 Task: Search one way flight ticket for 5 adults, 2 children, 1 infant in seat and 2 infants on lap in economy from Eagle/vail: Eagle County Regional Airport to Rockford: Chicago Rockford International Airport(was Northwest Chicagoland Regional Airport At Rockford) on 5-1-2023. Choice of flights is Singapure airlines. Number of bags: 2 checked bags. Price is upto 106000. Outbound departure time preference is 17:30.
Action: Mouse moved to (209, 186)
Screenshot: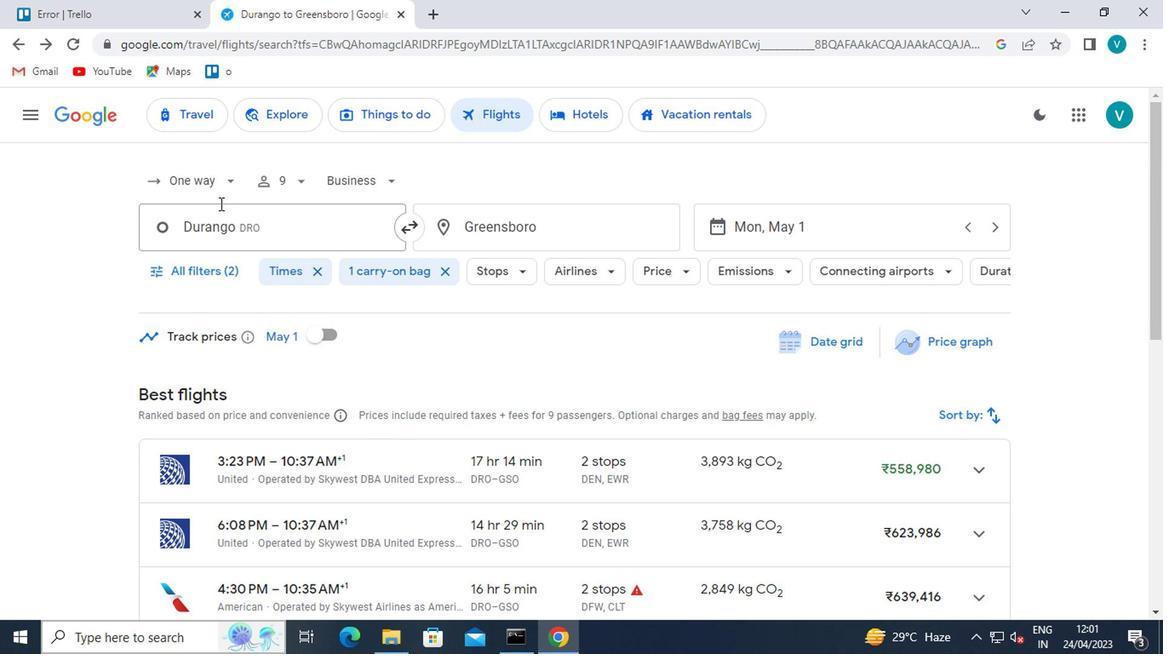 
Action: Mouse pressed left at (209, 186)
Screenshot: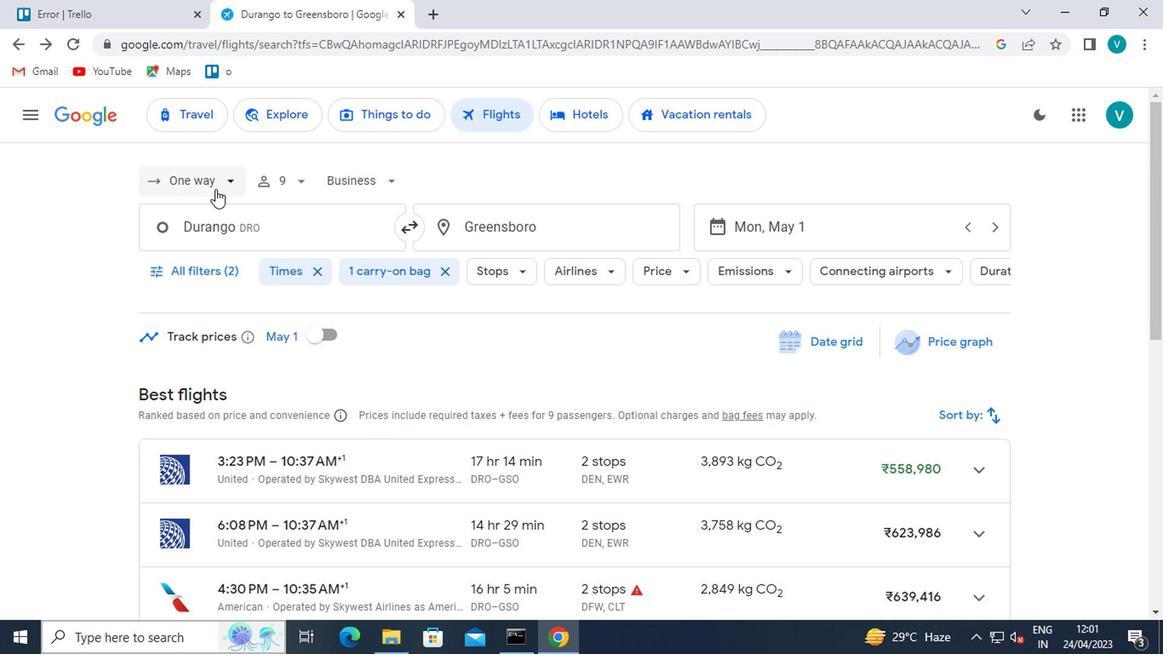 
Action: Mouse moved to (213, 258)
Screenshot: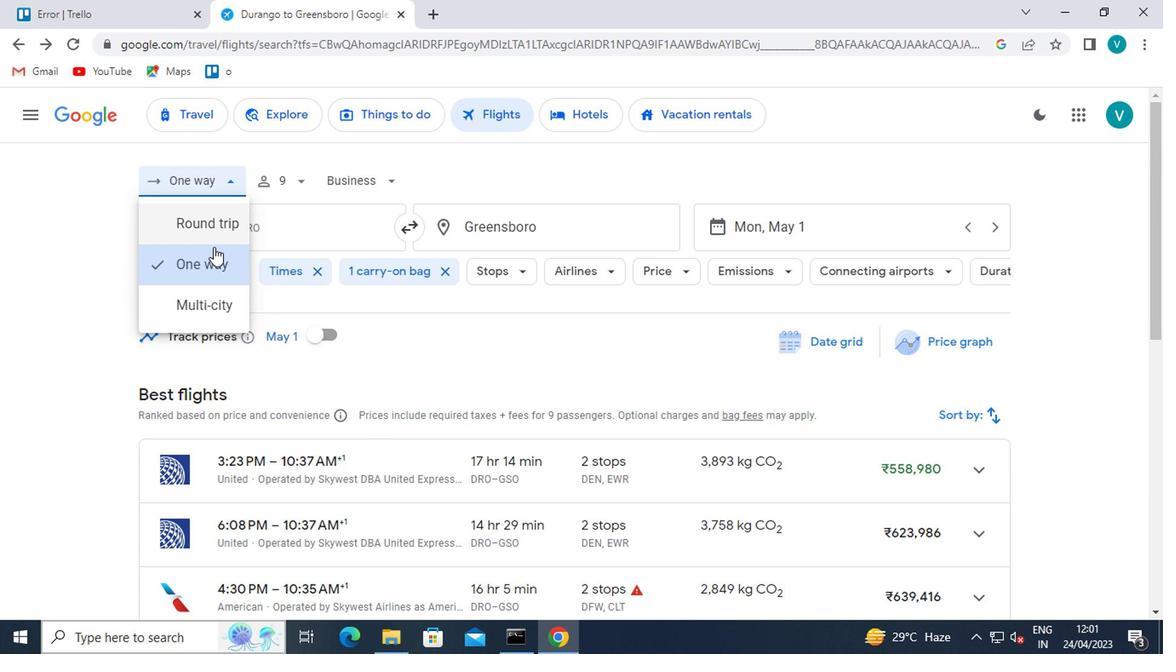 
Action: Mouse pressed left at (213, 258)
Screenshot: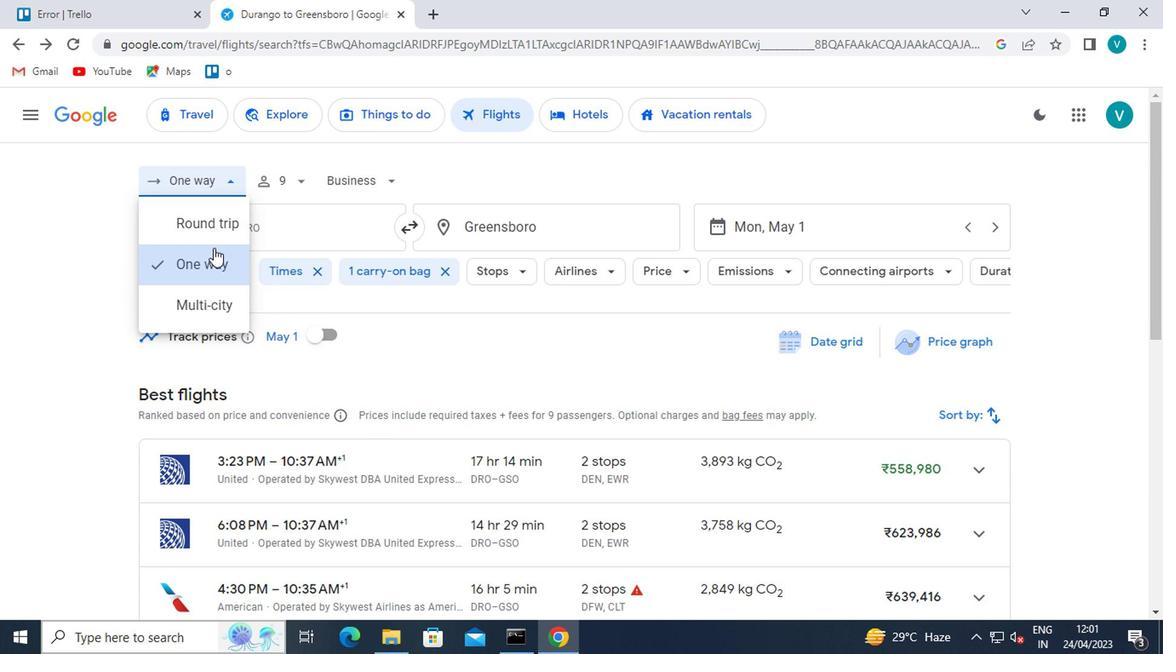 
Action: Mouse moved to (272, 184)
Screenshot: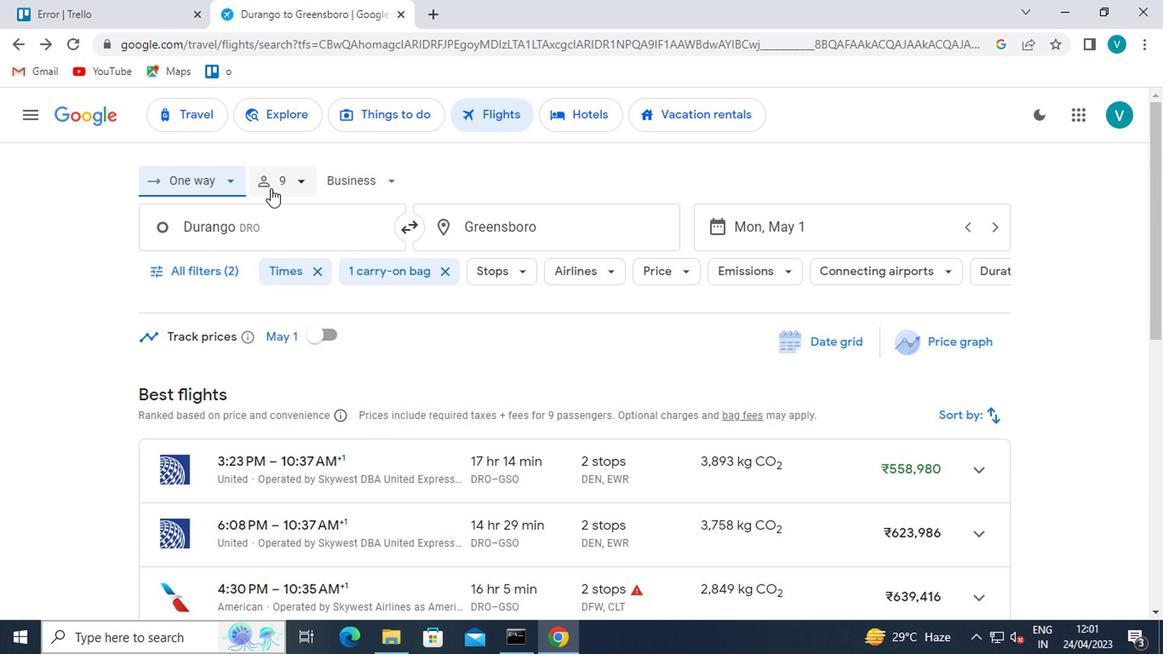 
Action: Mouse pressed left at (272, 184)
Screenshot: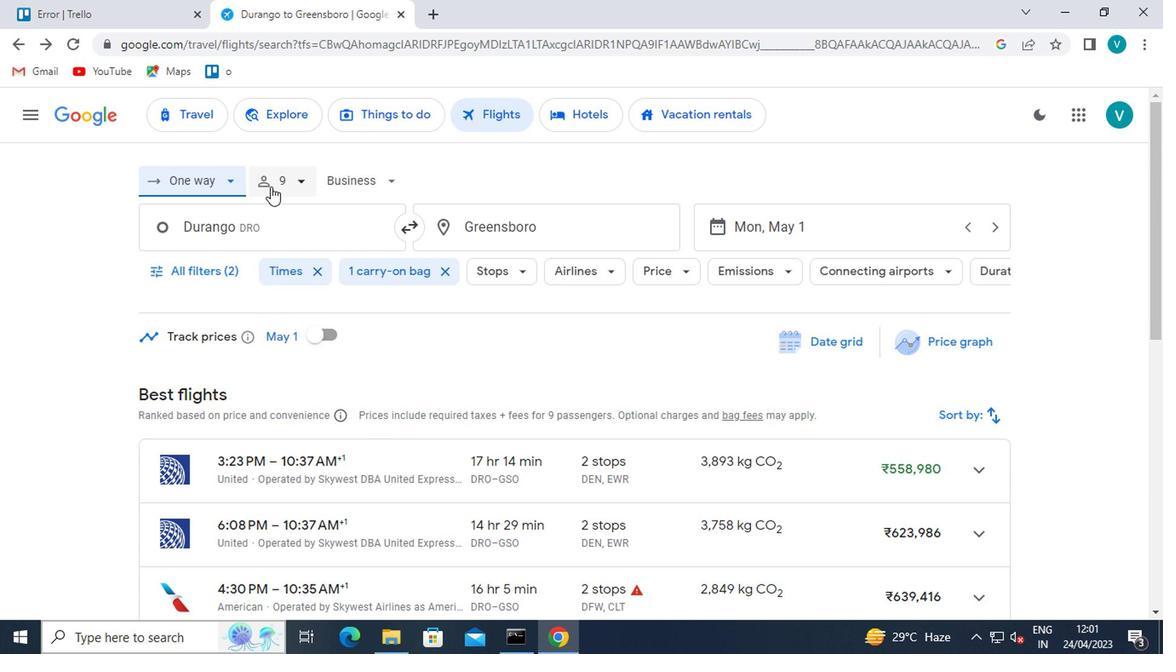 
Action: Mouse moved to (416, 229)
Screenshot: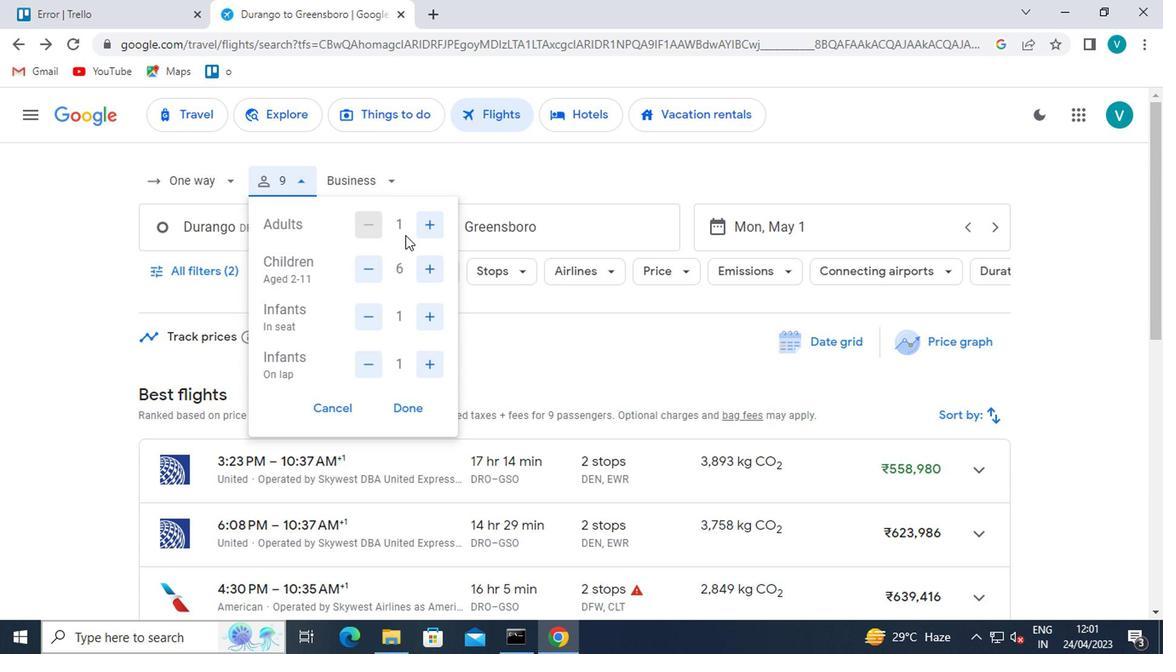 
Action: Mouse pressed left at (416, 229)
Screenshot: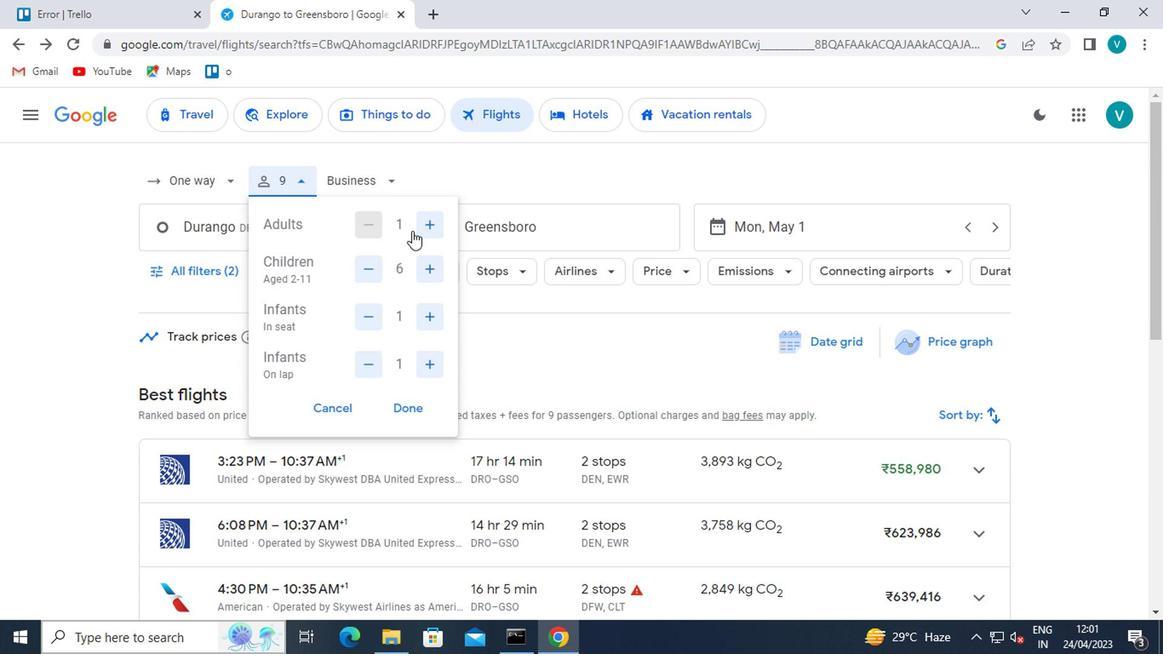 
Action: Mouse pressed left at (416, 229)
Screenshot: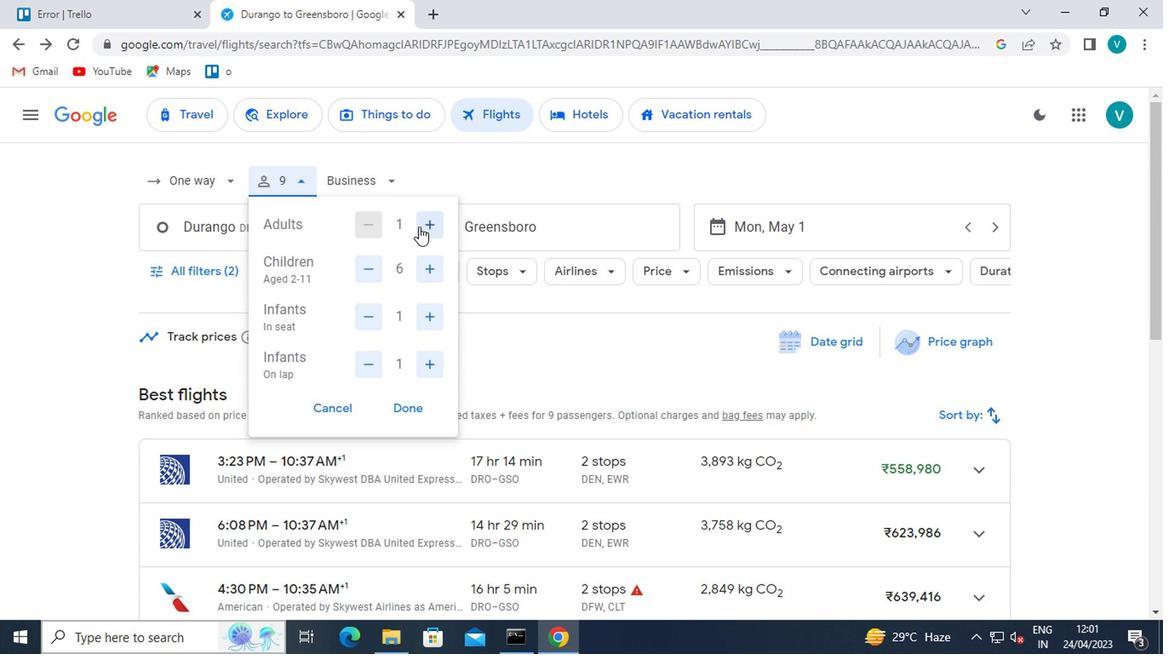 
Action: Mouse pressed left at (416, 229)
Screenshot: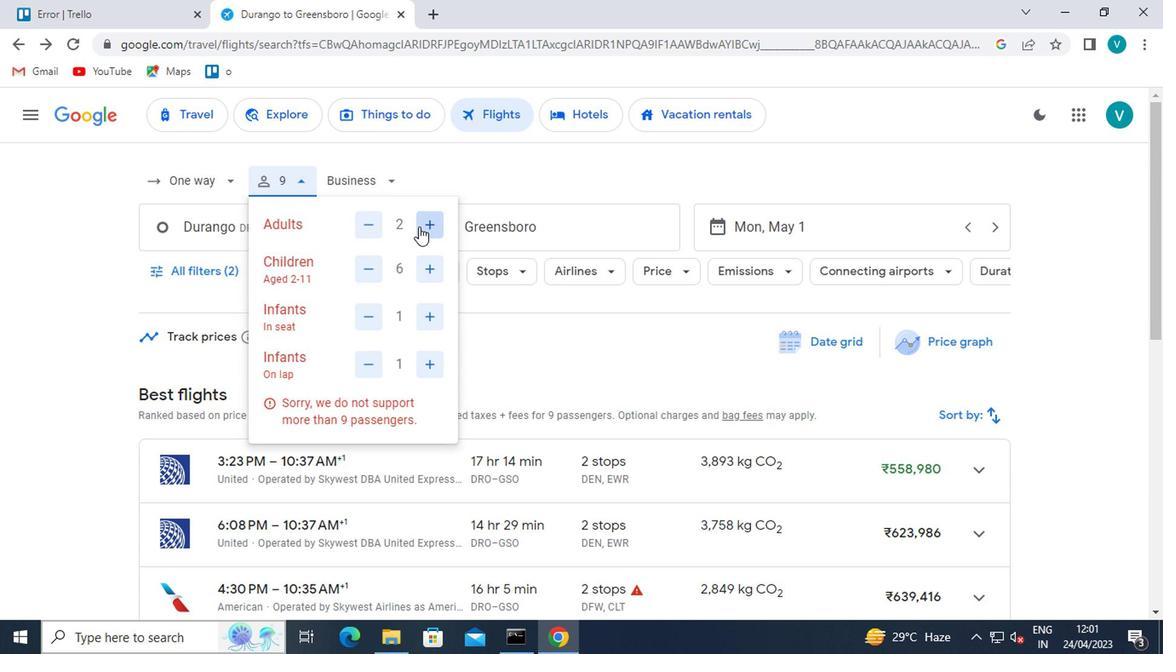 
Action: Mouse pressed left at (416, 229)
Screenshot: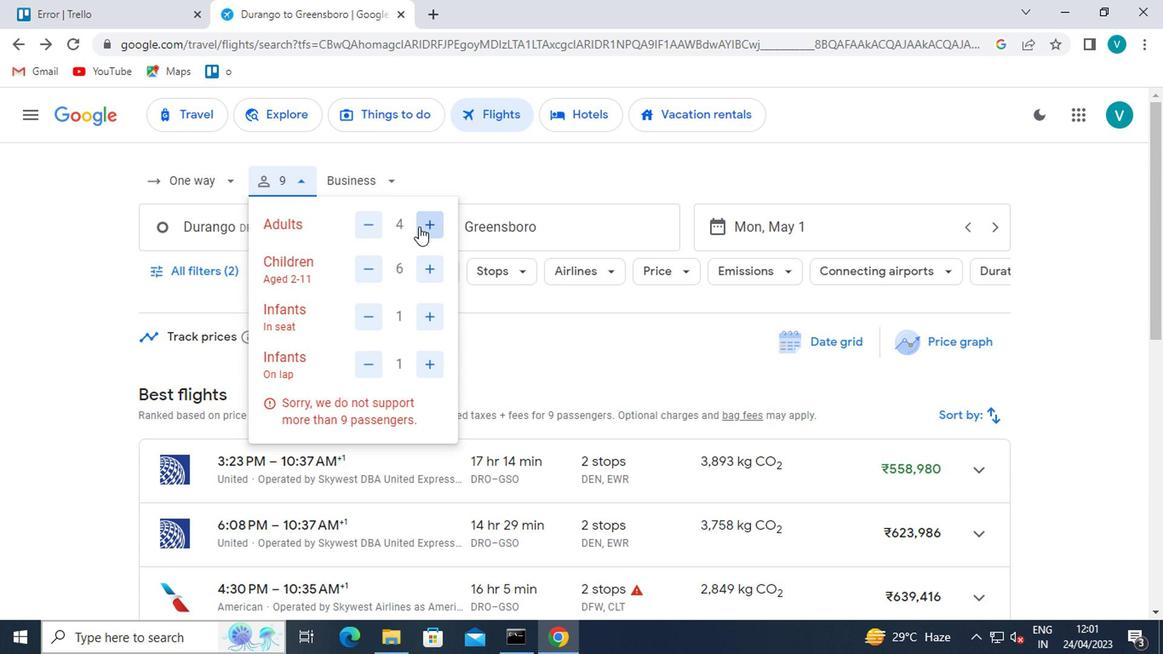 
Action: Mouse moved to (372, 273)
Screenshot: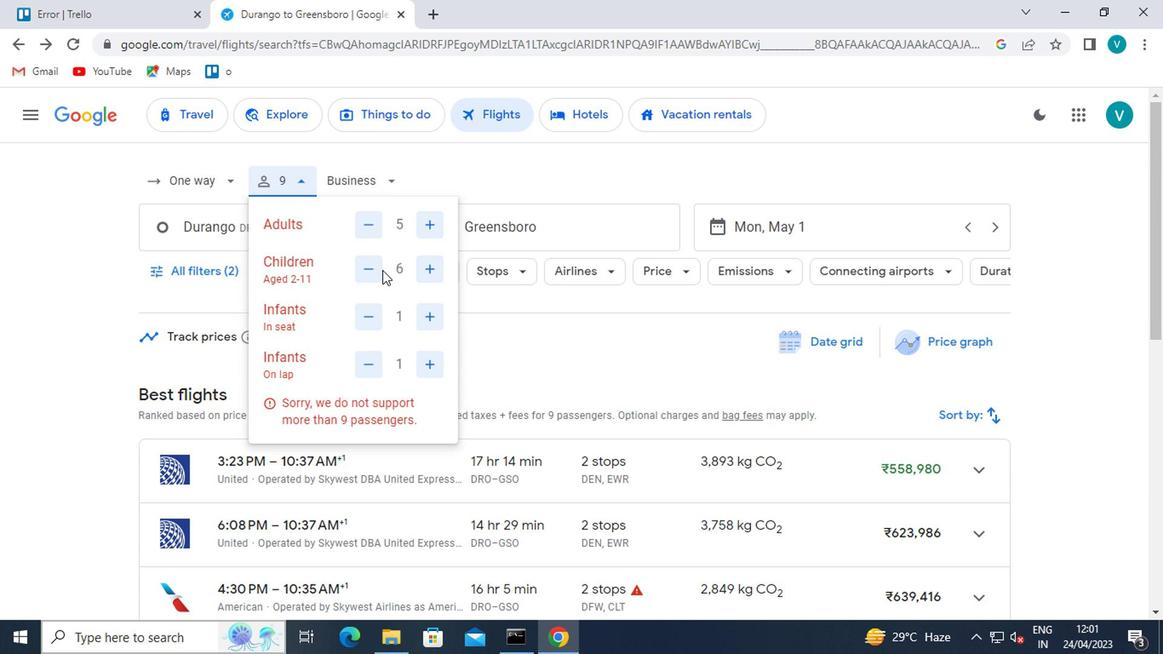 
Action: Mouse pressed left at (372, 273)
Screenshot: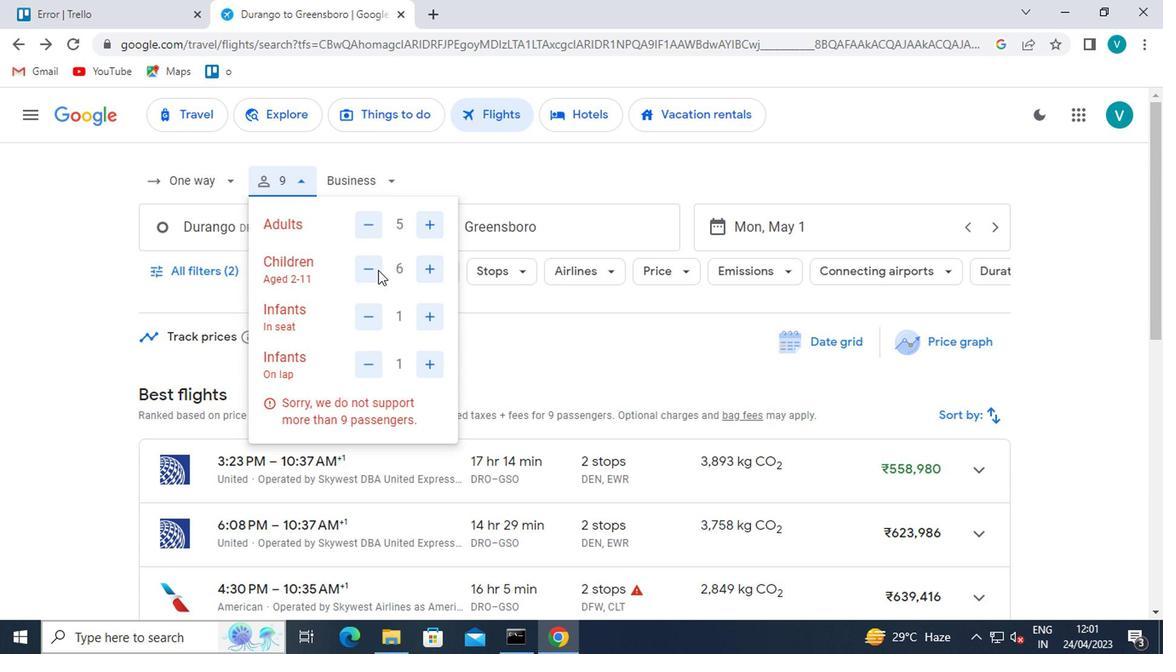 
Action: Mouse pressed left at (372, 273)
Screenshot: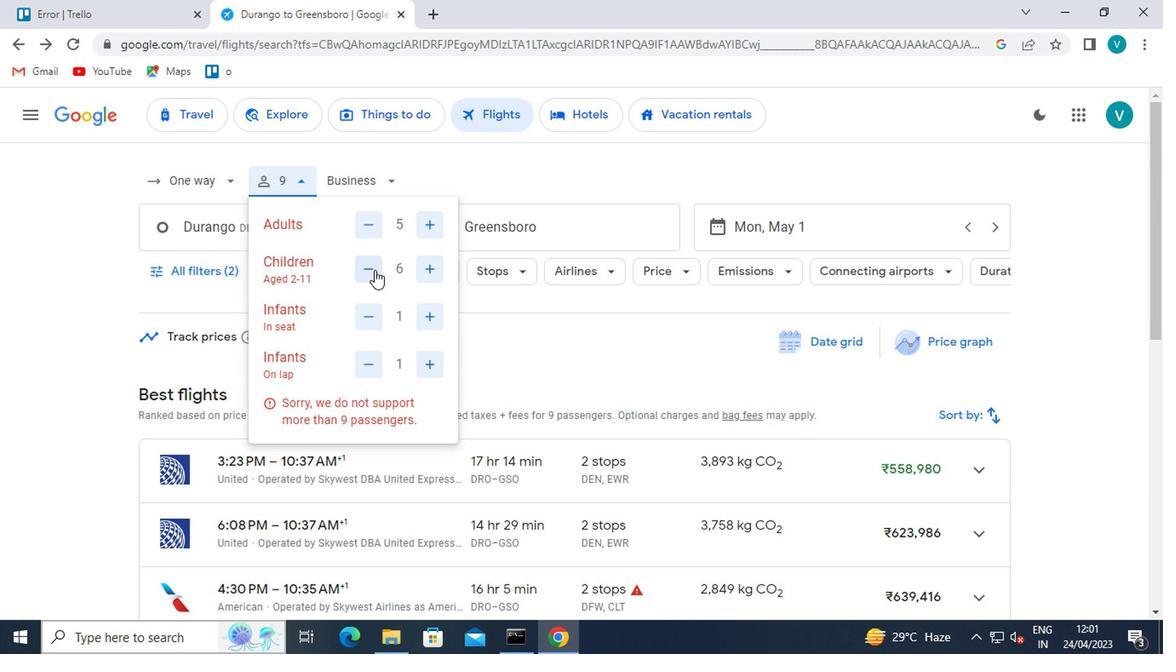 
Action: Mouse pressed left at (372, 273)
Screenshot: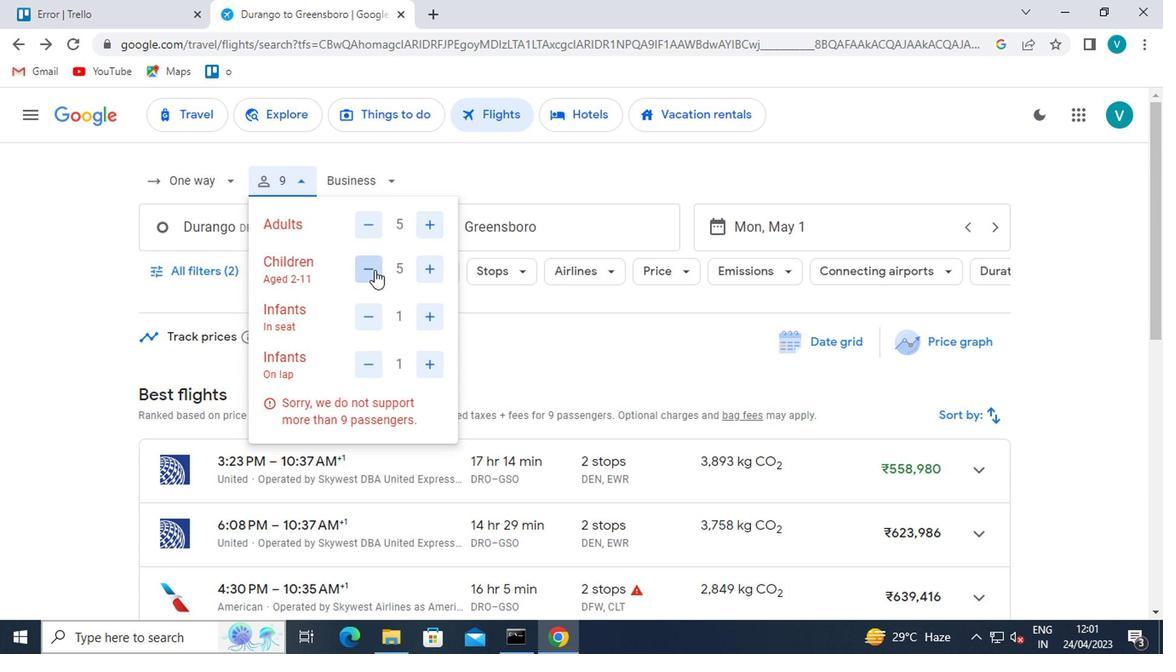 
Action: Mouse pressed left at (372, 273)
Screenshot: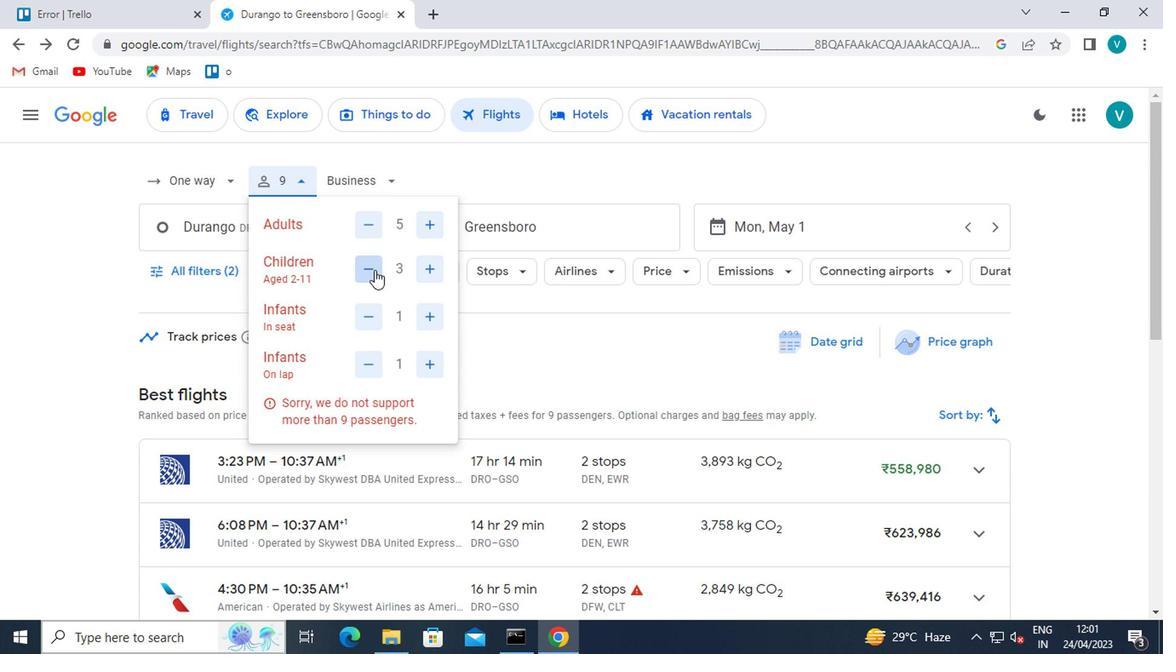 
Action: Mouse moved to (427, 370)
Screenshot: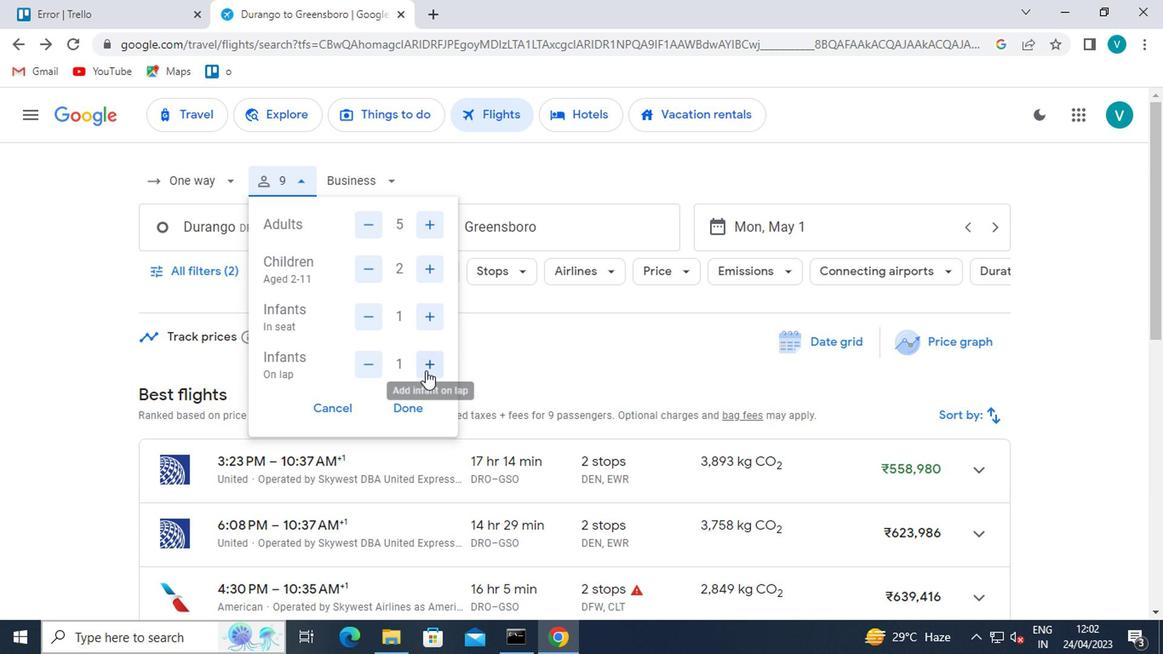 
Action: Mouse pressed left at (427, 370)
Screenshot: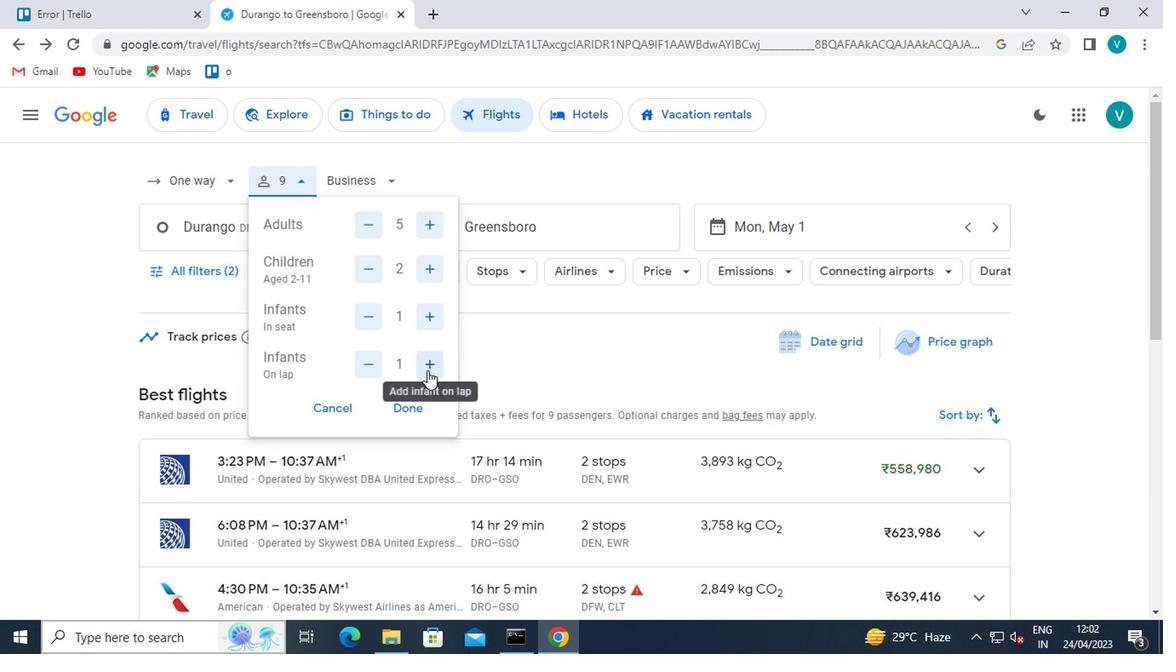 
Action: Mouse moved to (392, 194)
Screenshot: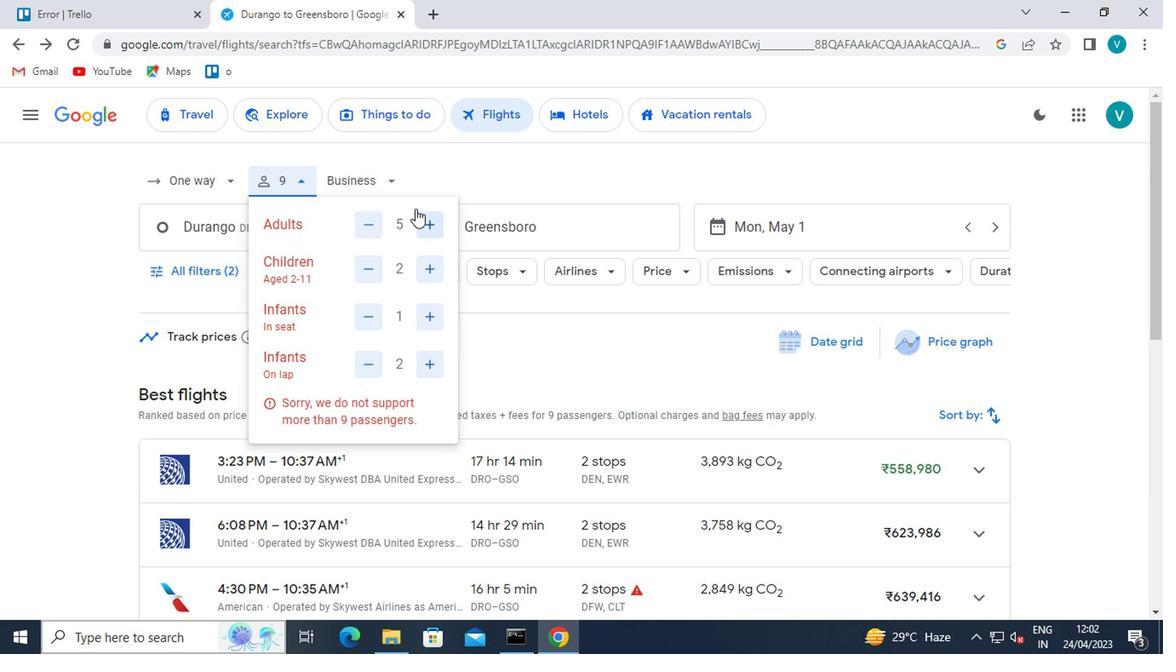 
Action: Mouse pressed left at (392, 194)
Screenshot: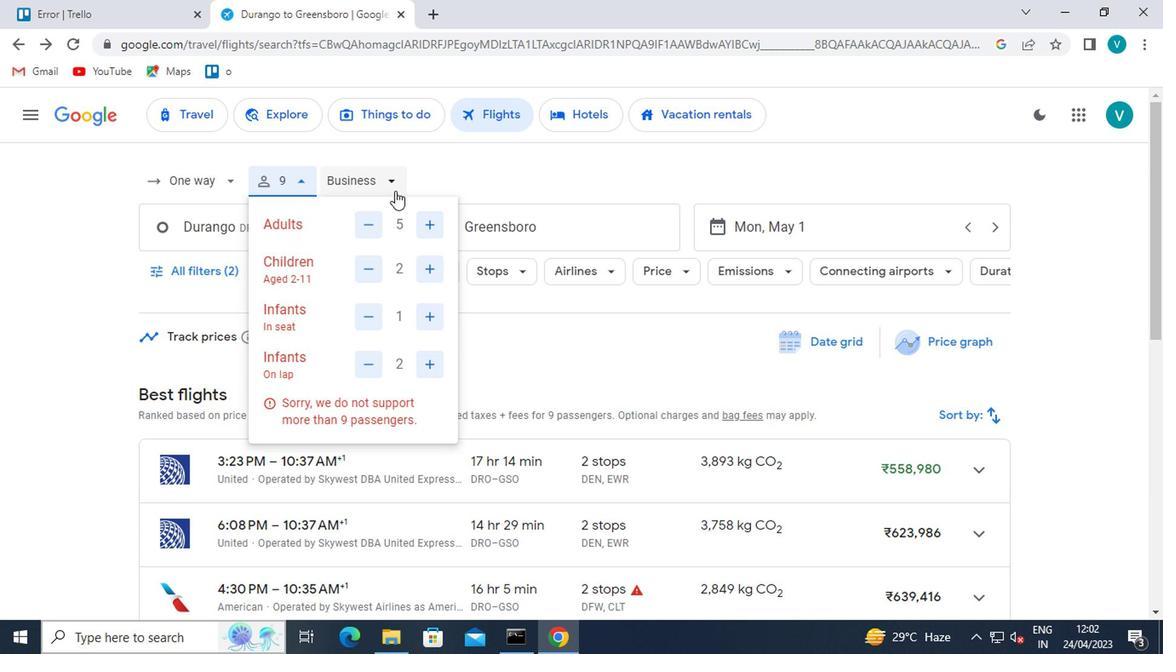 
Action: Mouse moved to (390, 230)
Screenshot: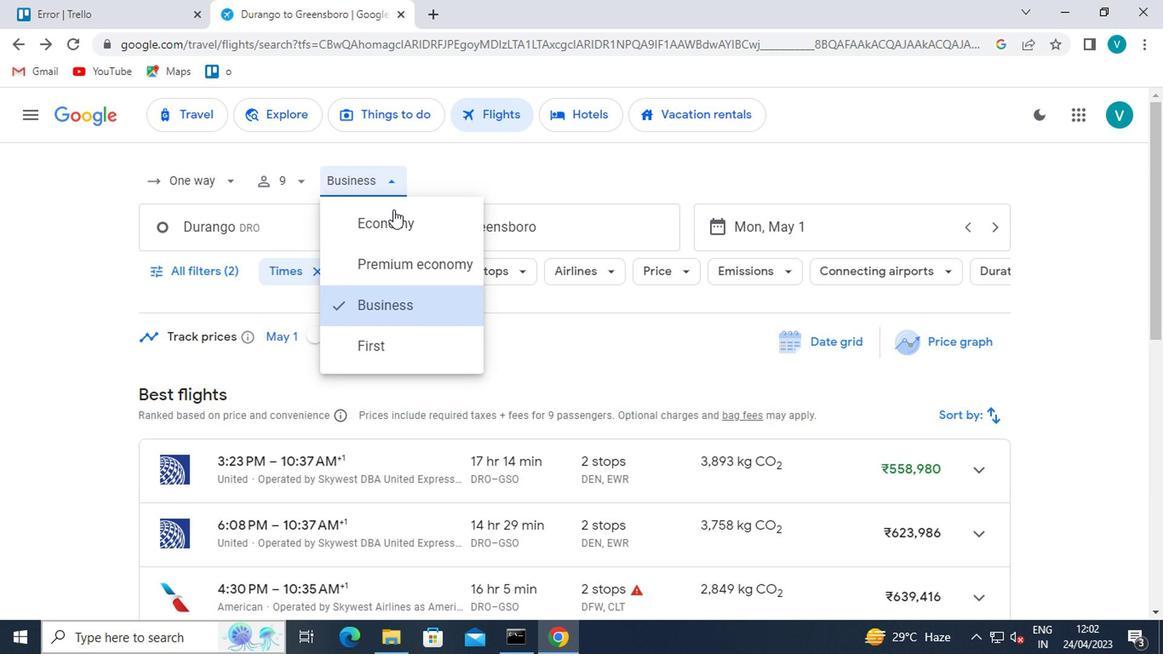 
Action: Mouse pressed left at (390, 230)
Screenshot: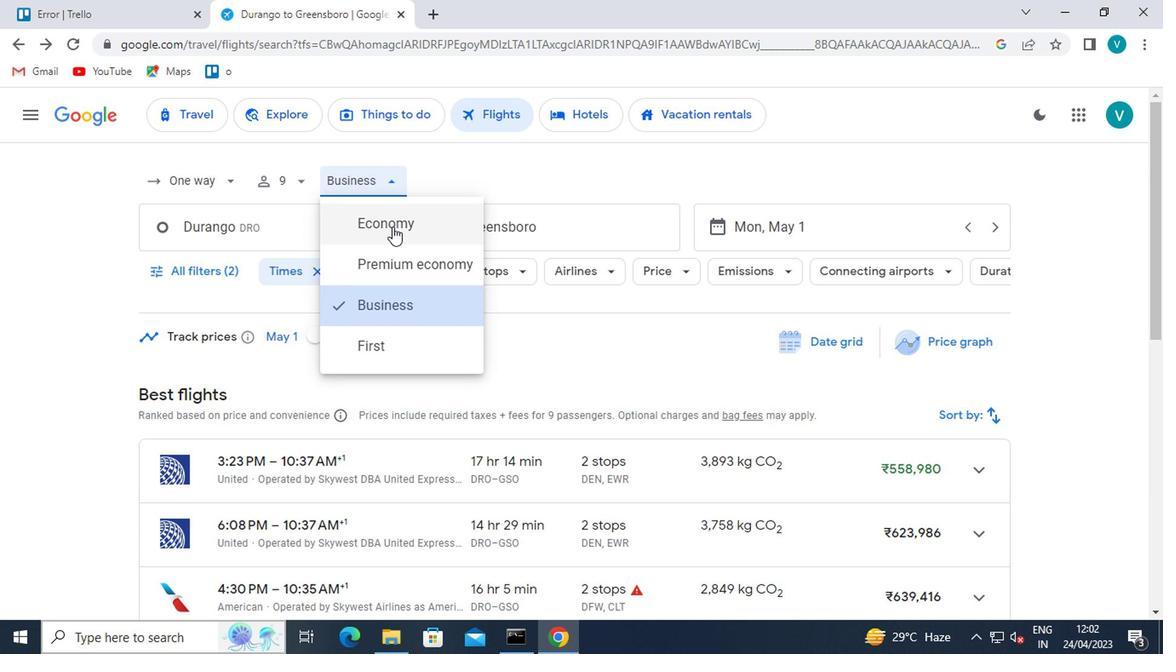 
Action: Mouse moved to (303, 238)
Screenshot: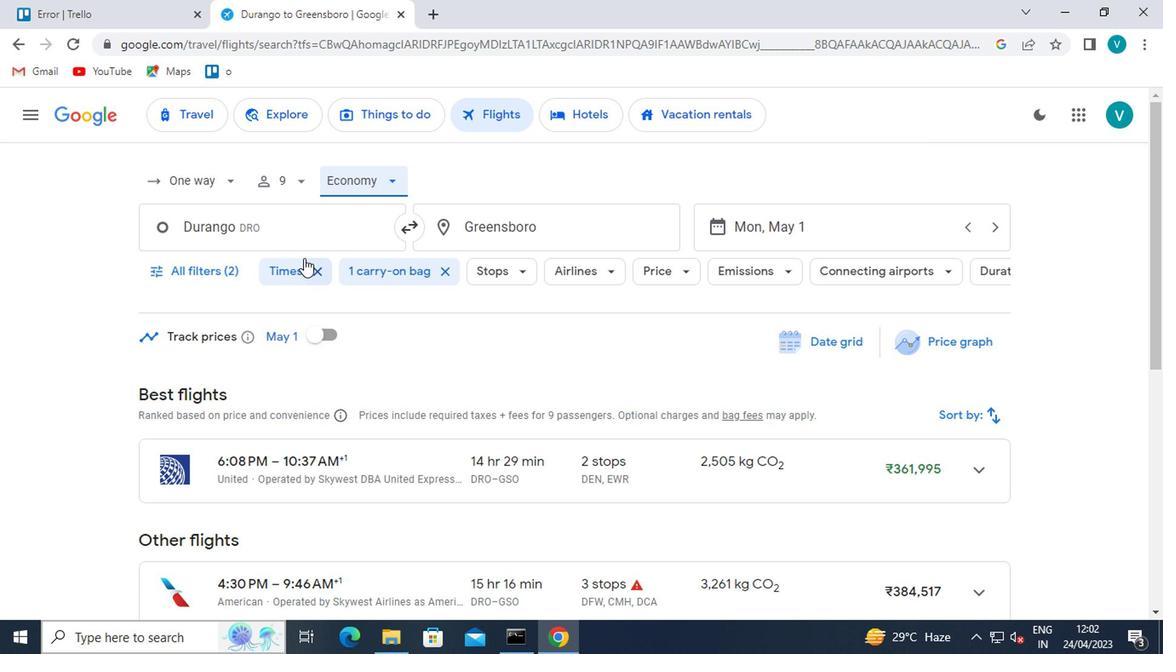 
Action: Mouse pressed left at (303, 238)
Screenshot: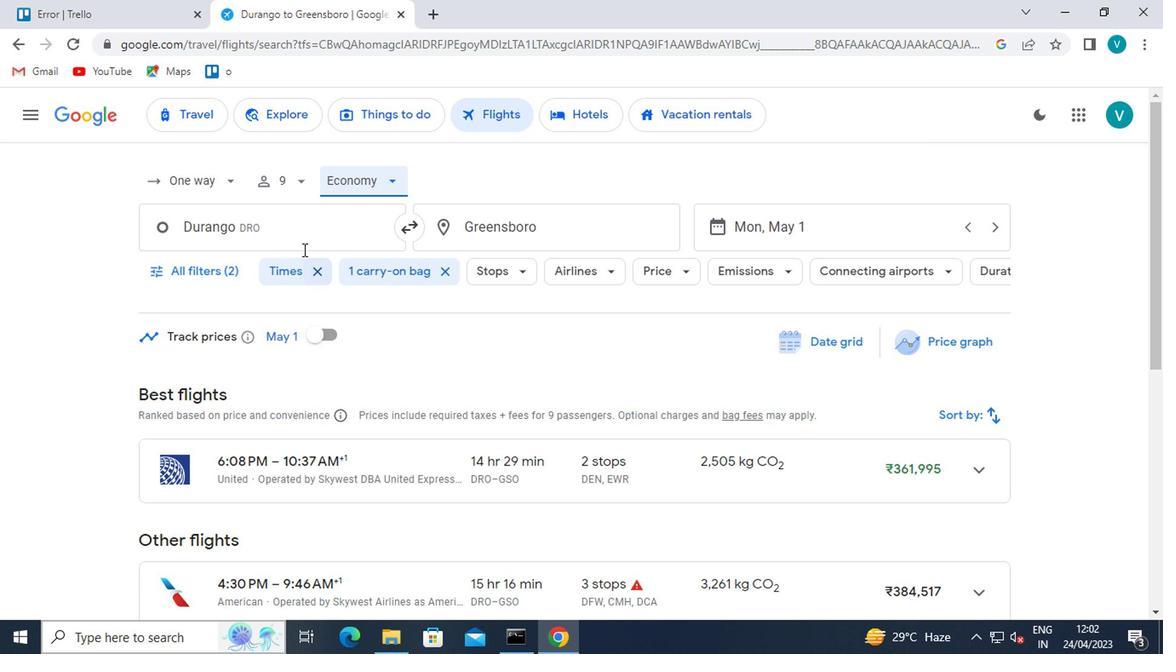 
Action: Key pressed <Key.shift><Key.shift><Key.shift><Key.shift><Key.shift><Key.shift><Key.shift><Key.shift><Key.shift>EAGK<Key.backspace>LE
Screenshot: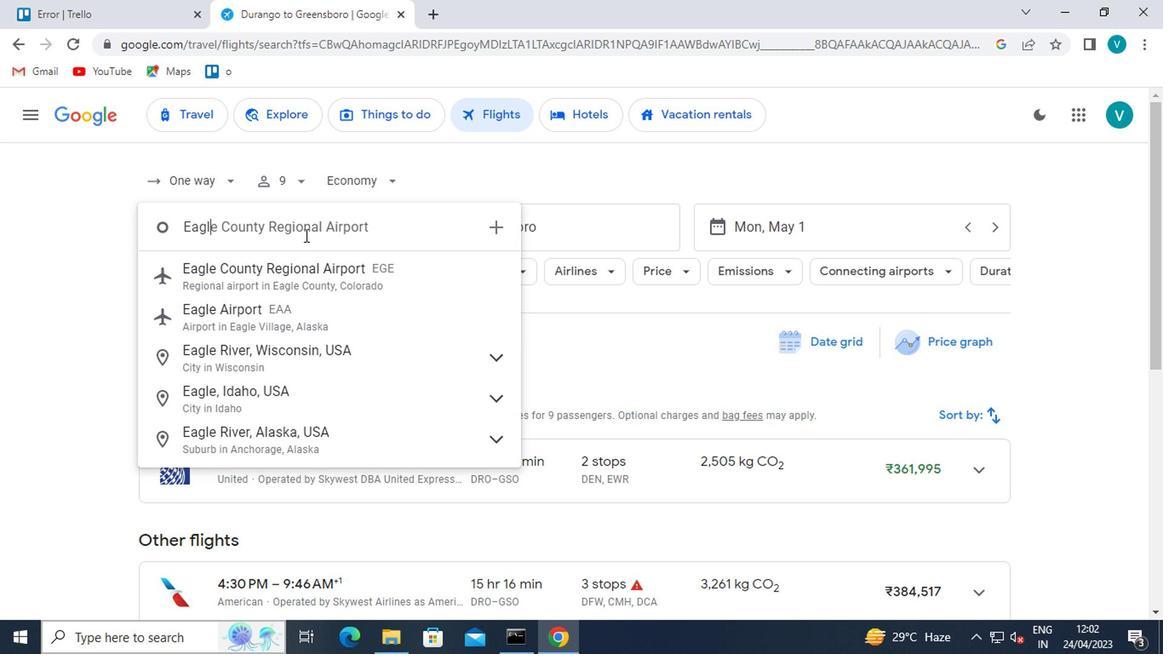 
Action: Mouse moved to (296, 269)
Screenshot: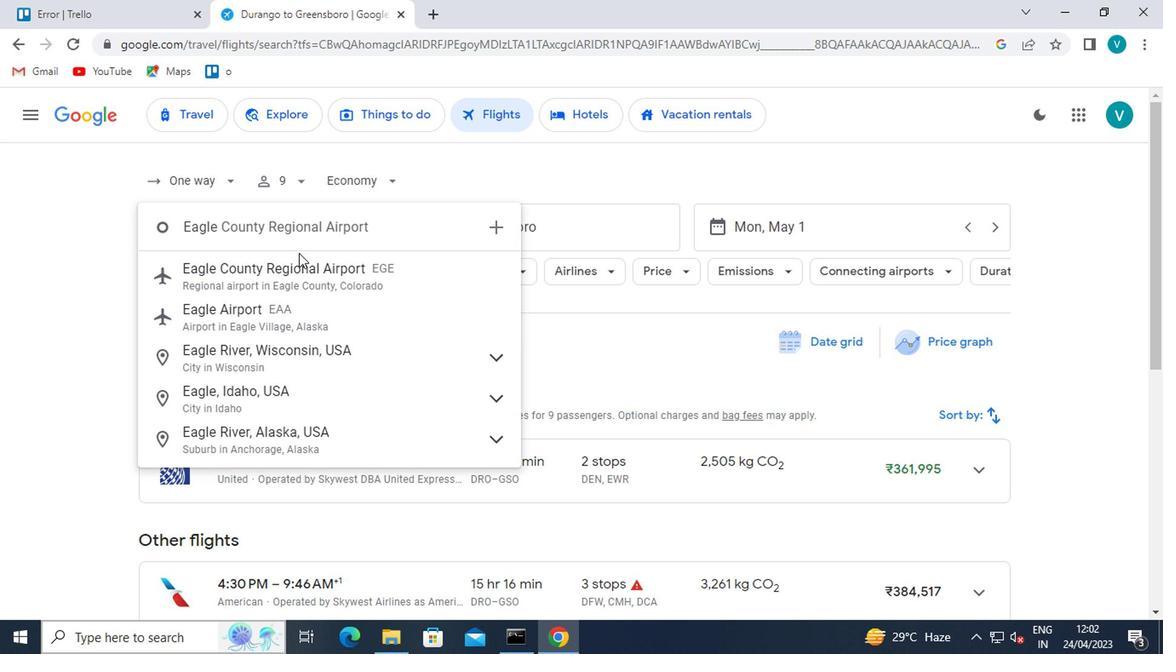 
Action: Mouse pressed left at (296, 269)
Screenshot: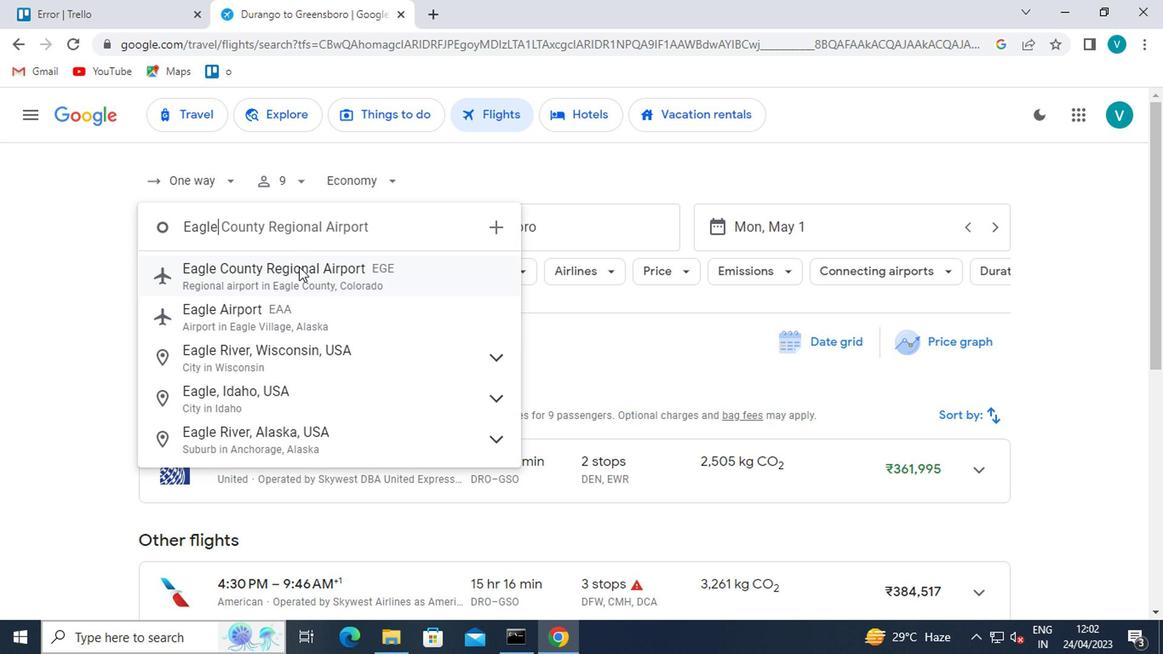 
Action: Mouse moved to (550, 233)
Screenshot: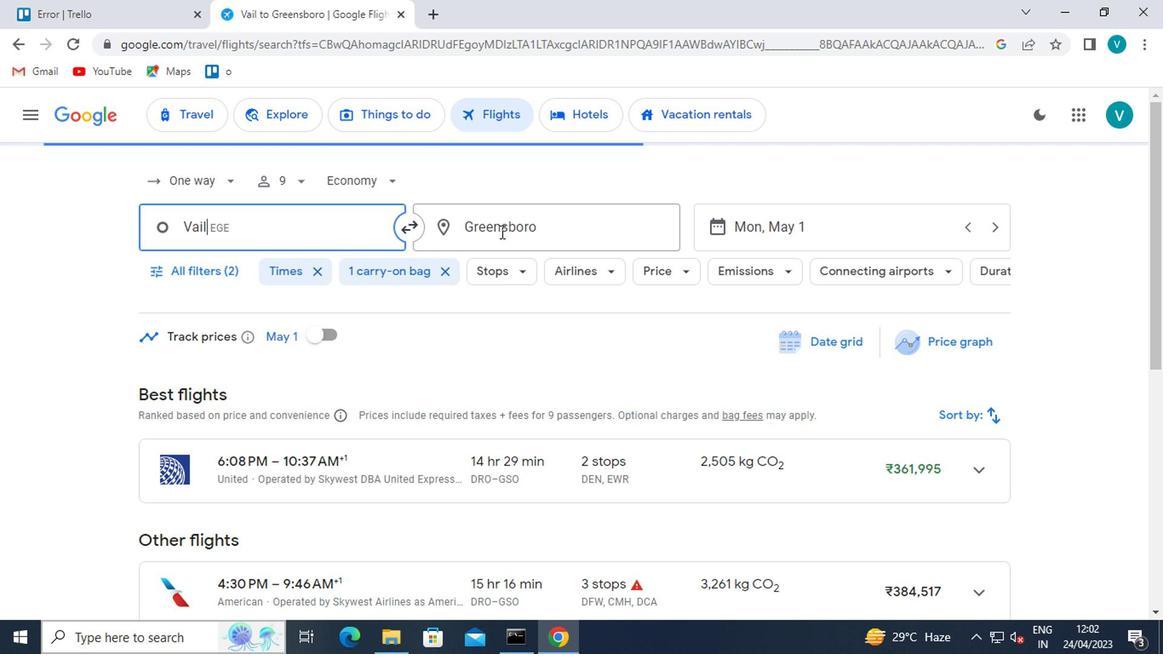 
Action: Mouse pressed left at (550, 233)
Screenshot: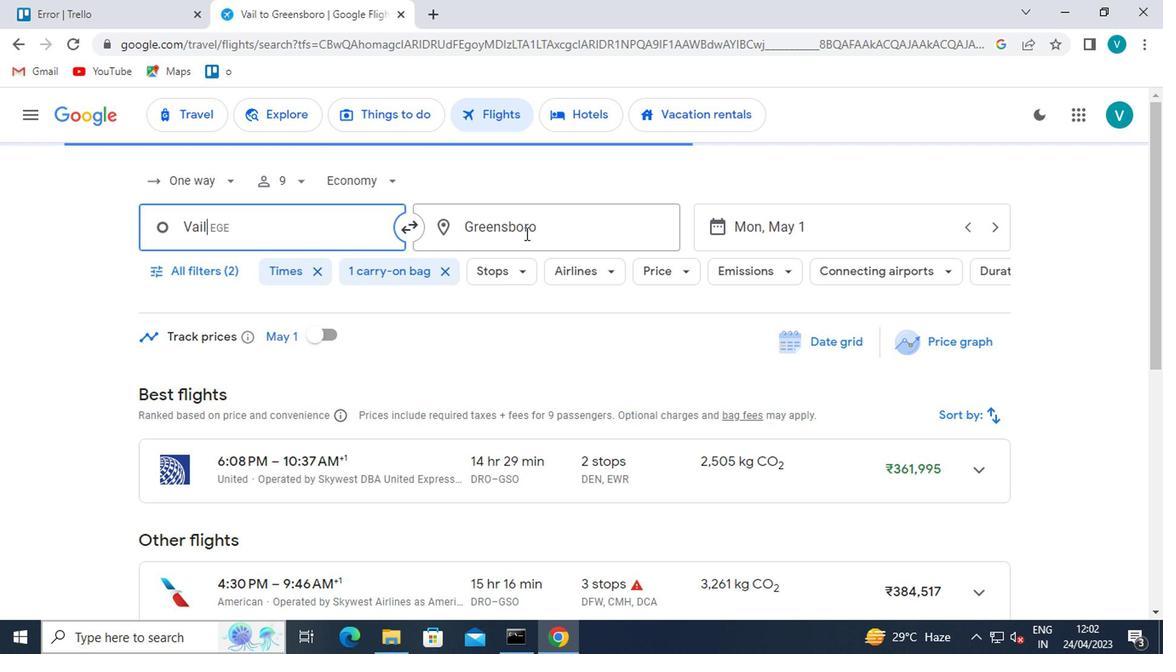 
Action: Key pressed <Key.shift>ROCKFORD
Screenshot: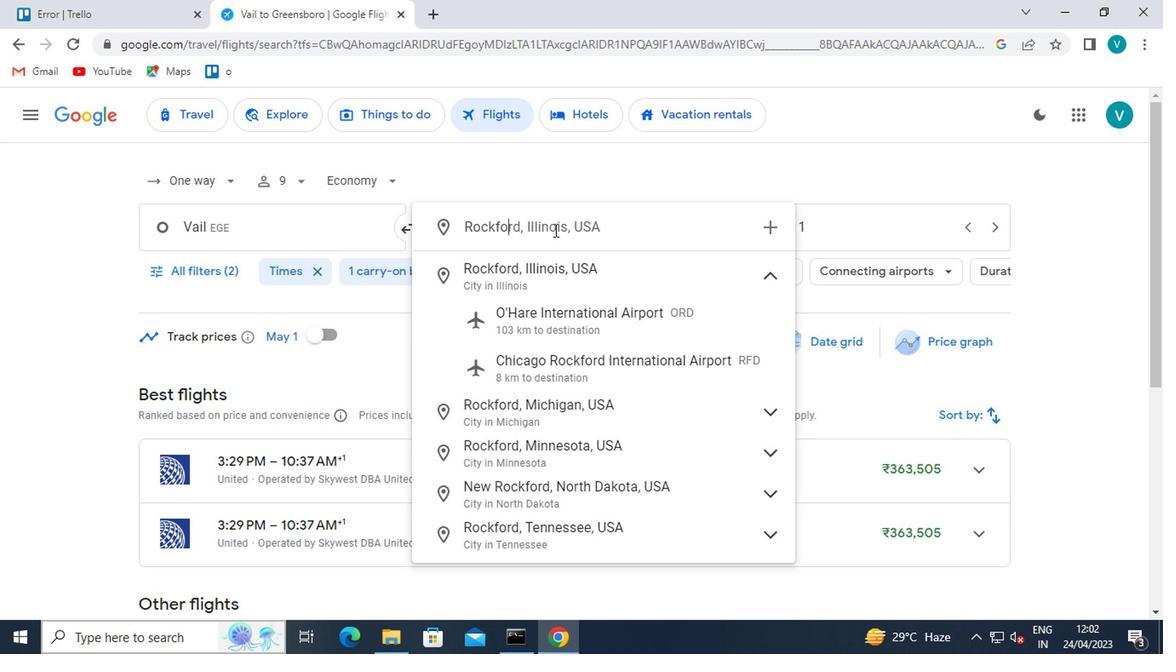 
Action: Mouse moved to (602, 384)
Screenshot: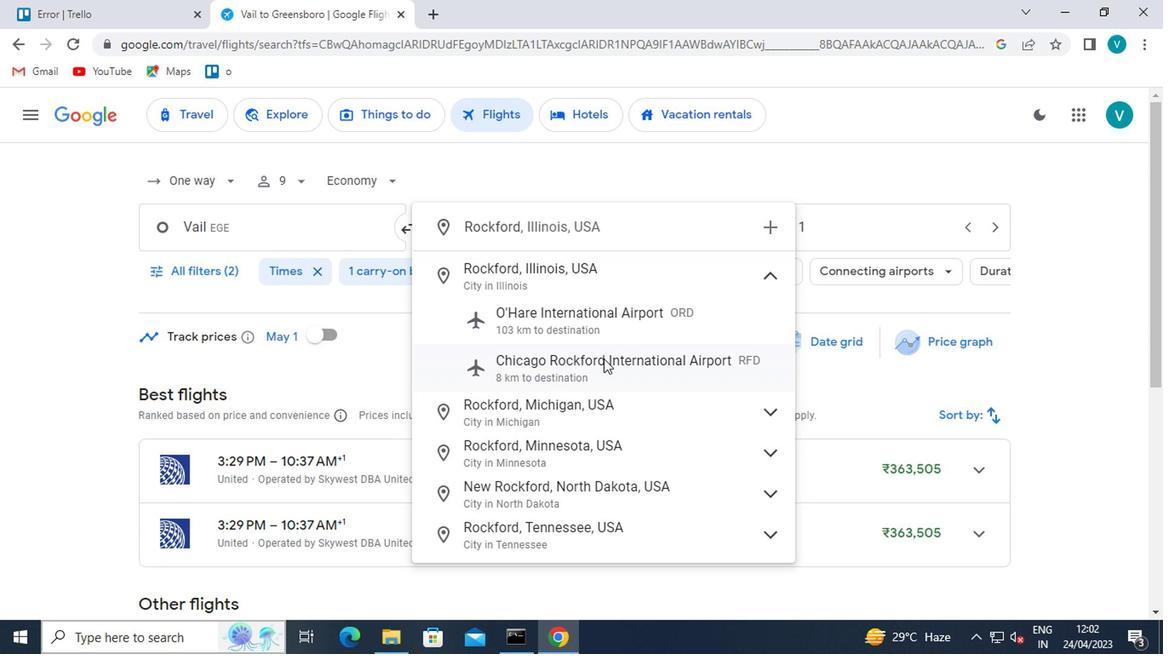 
Action: Mouse pressed left at (602, 384)
Screenshot: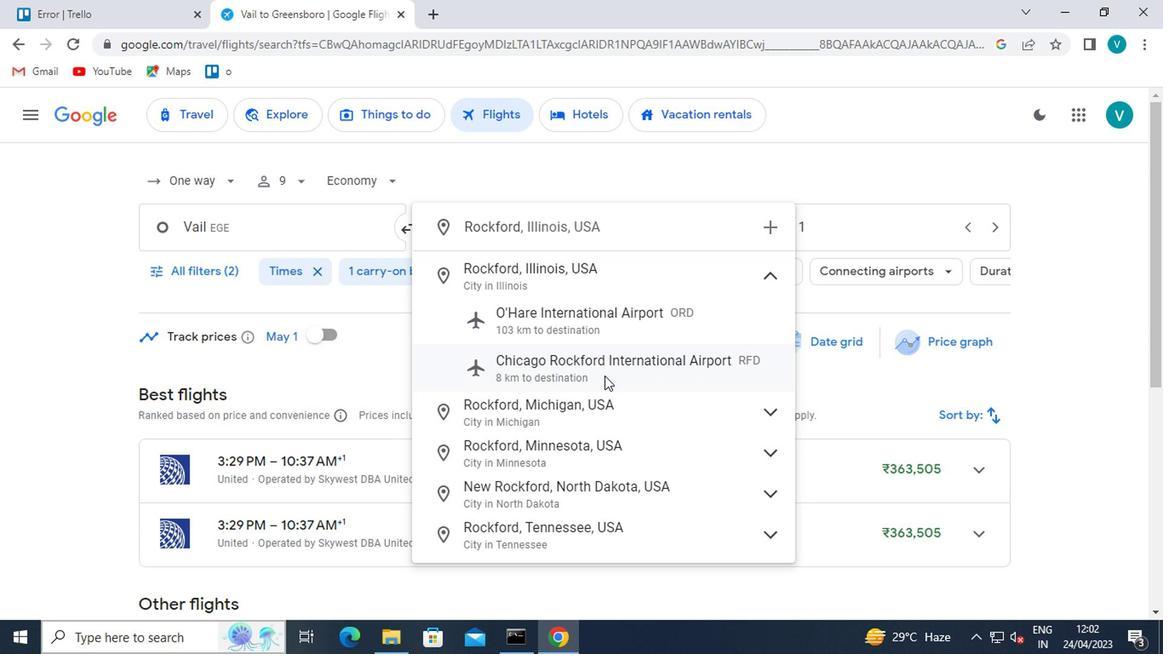 
Action: Mouse moved to (826, 235)
Screenshot: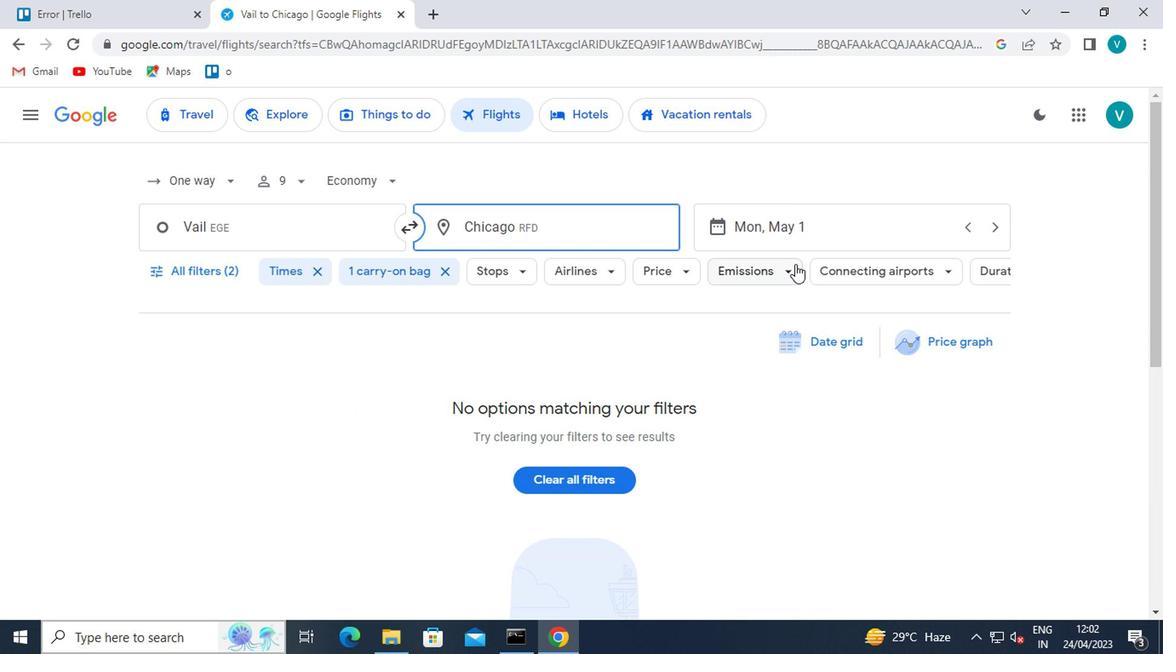 
Action: Mouse pressed left at (826, 235)
Screenshot: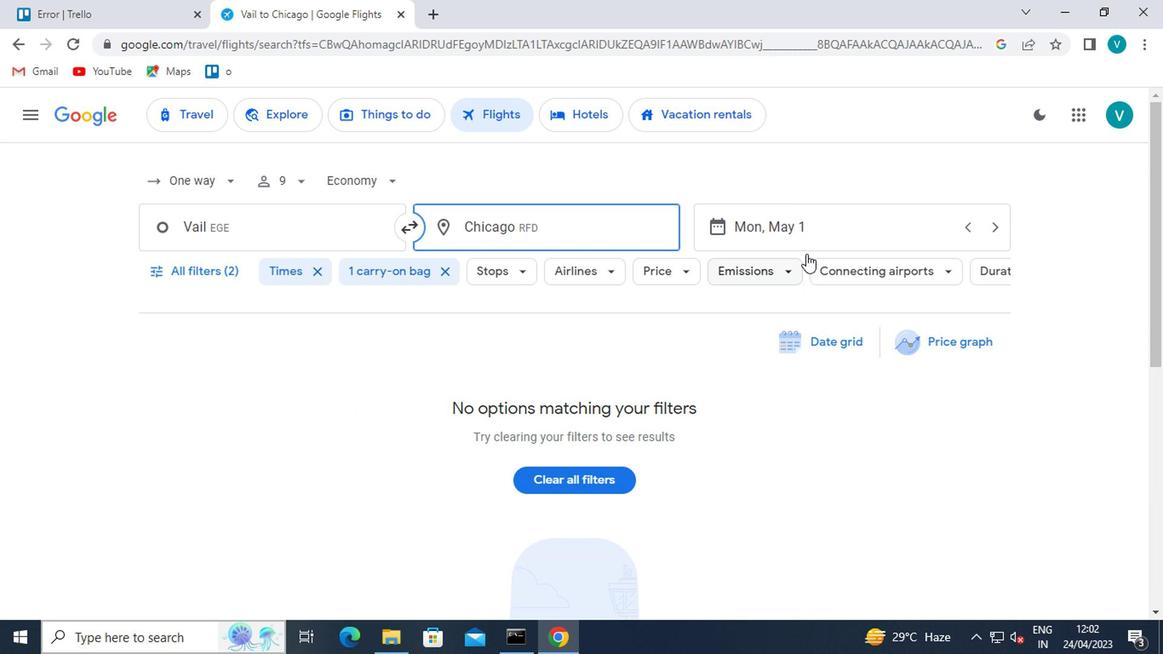 
Action: Mouse moved to (751, 307)
Screenshot: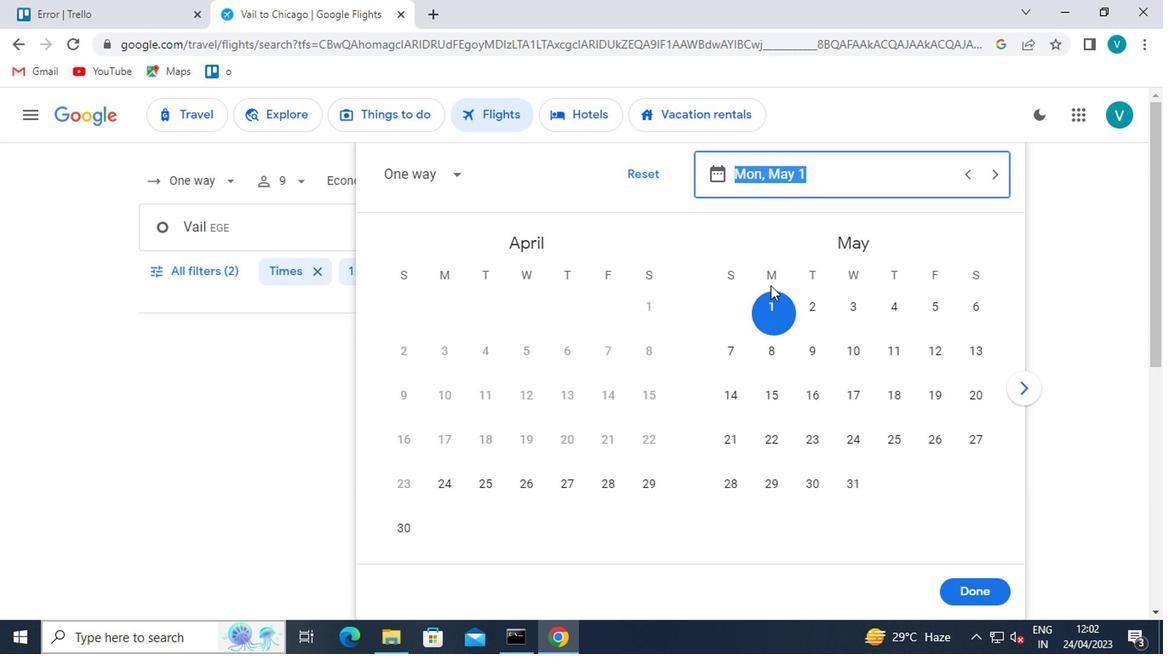 
Action: Mouse pressed left at (751, 307)
Screenshot: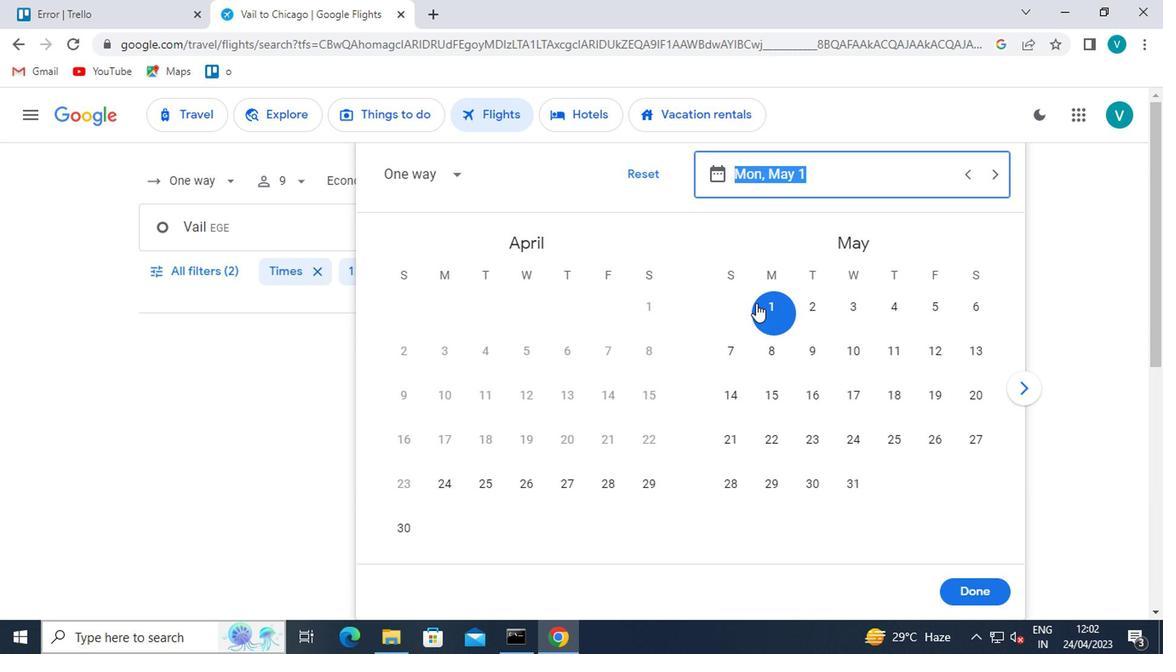 
Action: Mouse moved to (952, 593)
Screenshot: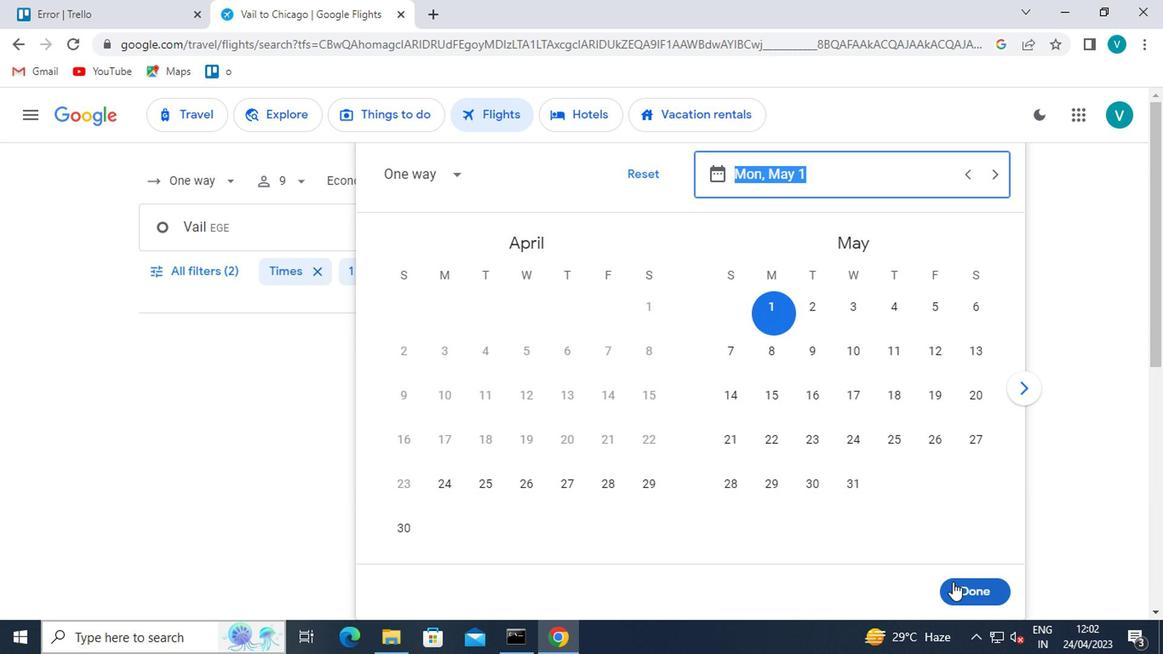
Action: Mouse pressed left at (952, 593)
Screenshot: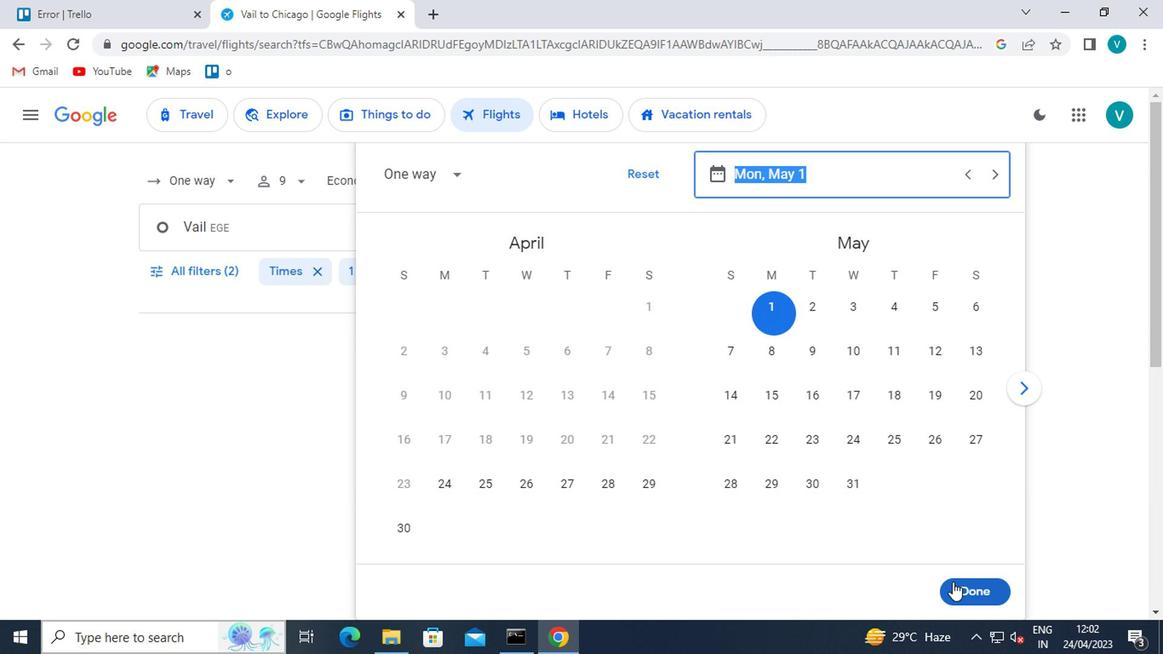 
Action: Mouse moved to (180, 280)
Screenshot: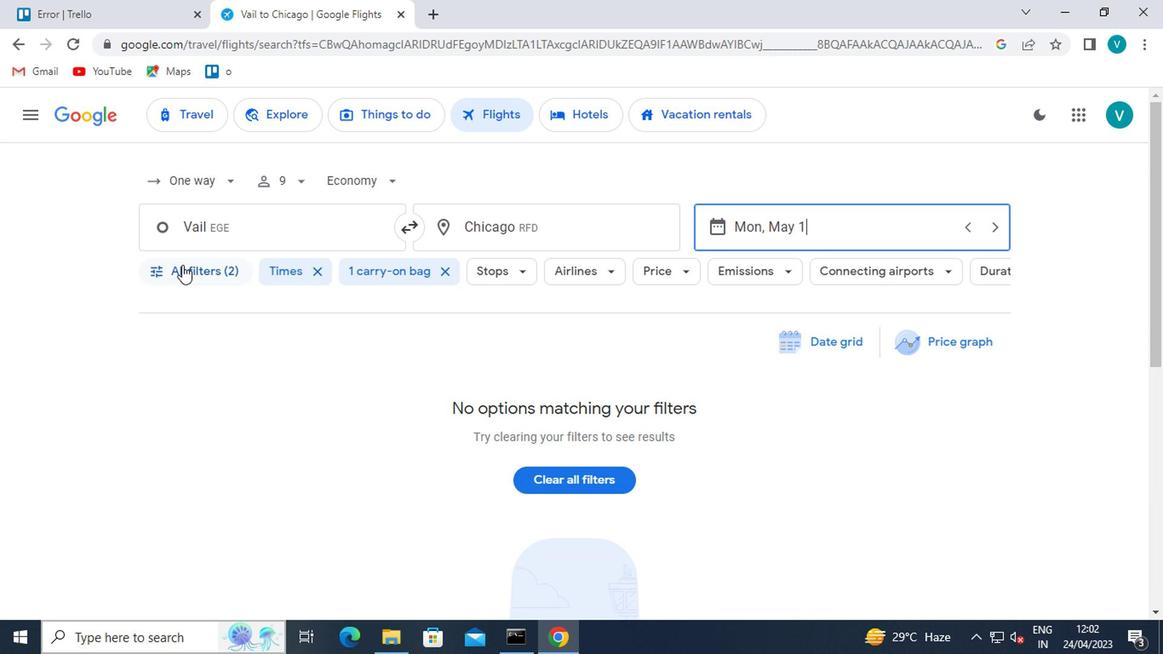 
Action: Mouse pressed left at (180, 280)
Screenshot: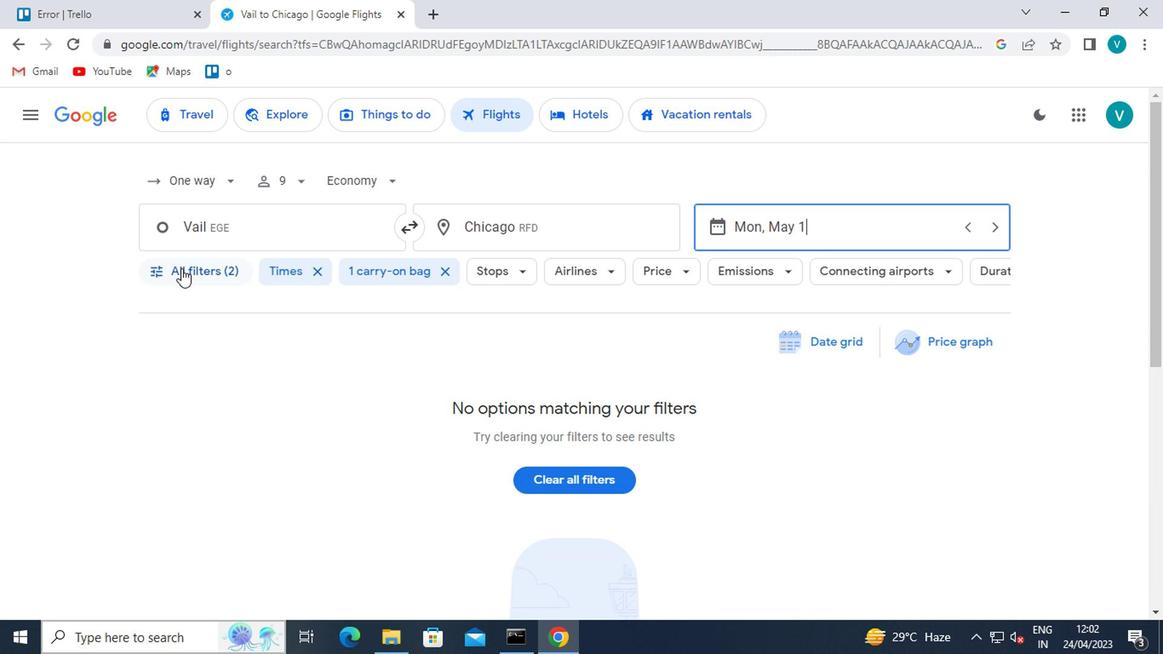 
Action: Mouse moved to (267, 330)
Screenshot: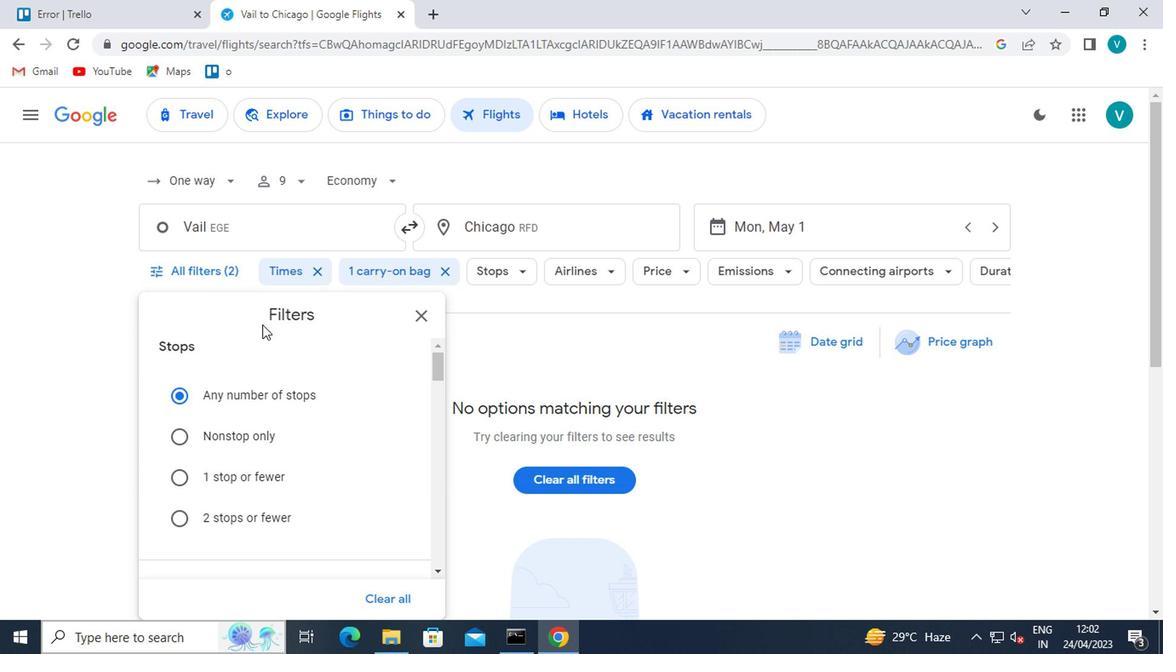 
Action: Mouse scrolled (267, 329) with delta (0, -1)
Screenshot: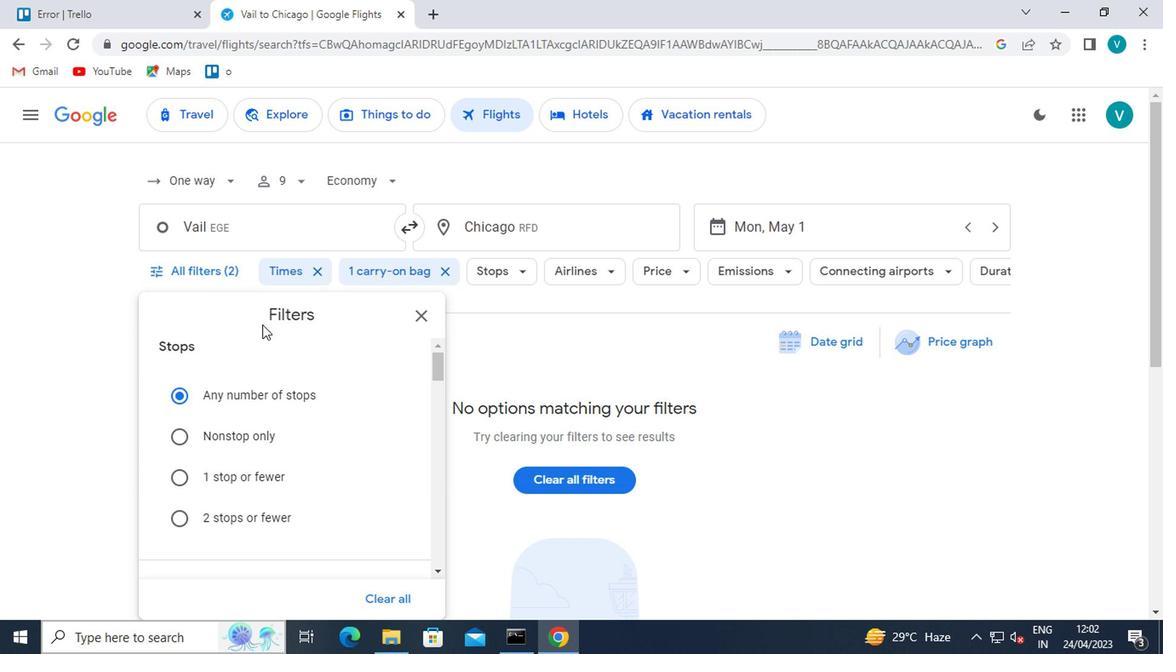 
Action: Mouse moved to (269, 332)
Screenshot: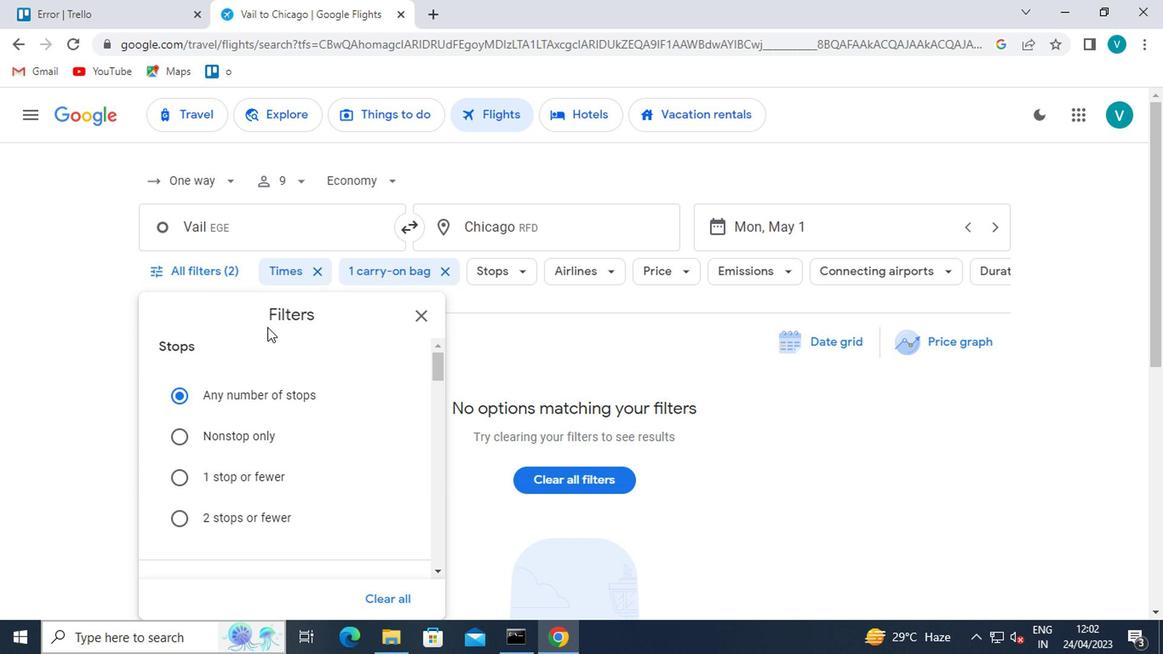 
Action: Mouse scrolled (269, 331) with delta (0, -1)
Screenshot: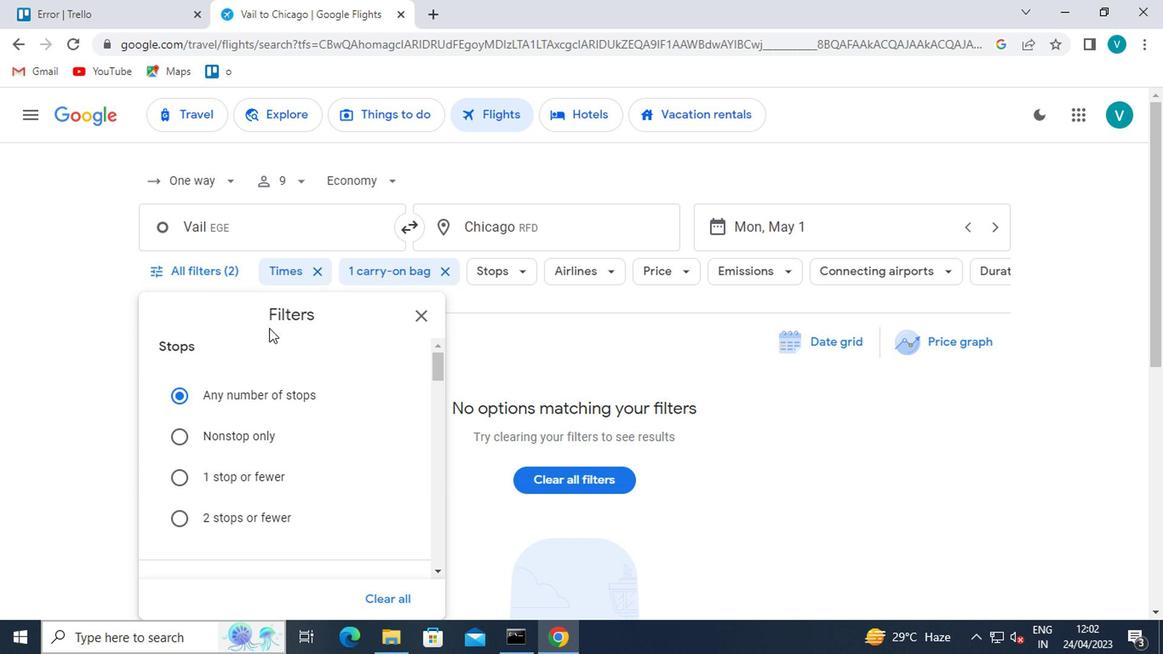 
Action: Mouse moved to (273, 335)
Screenshot: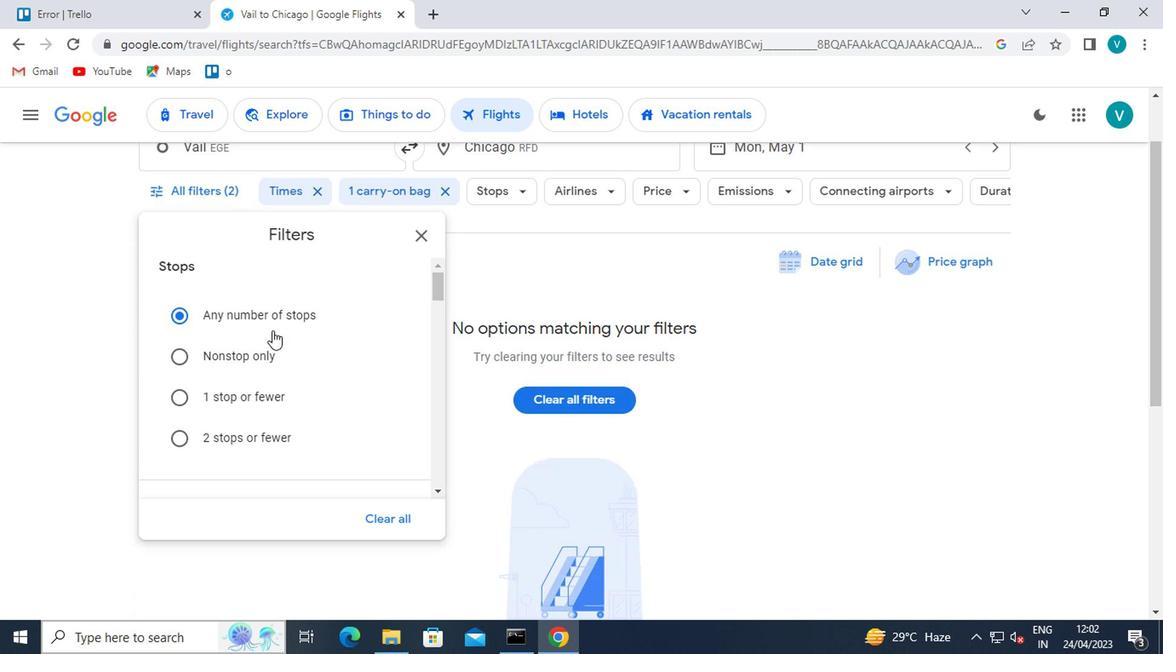 
Action: Mouse scrolled (273, 333) with delta (0, -1)
Screenshot: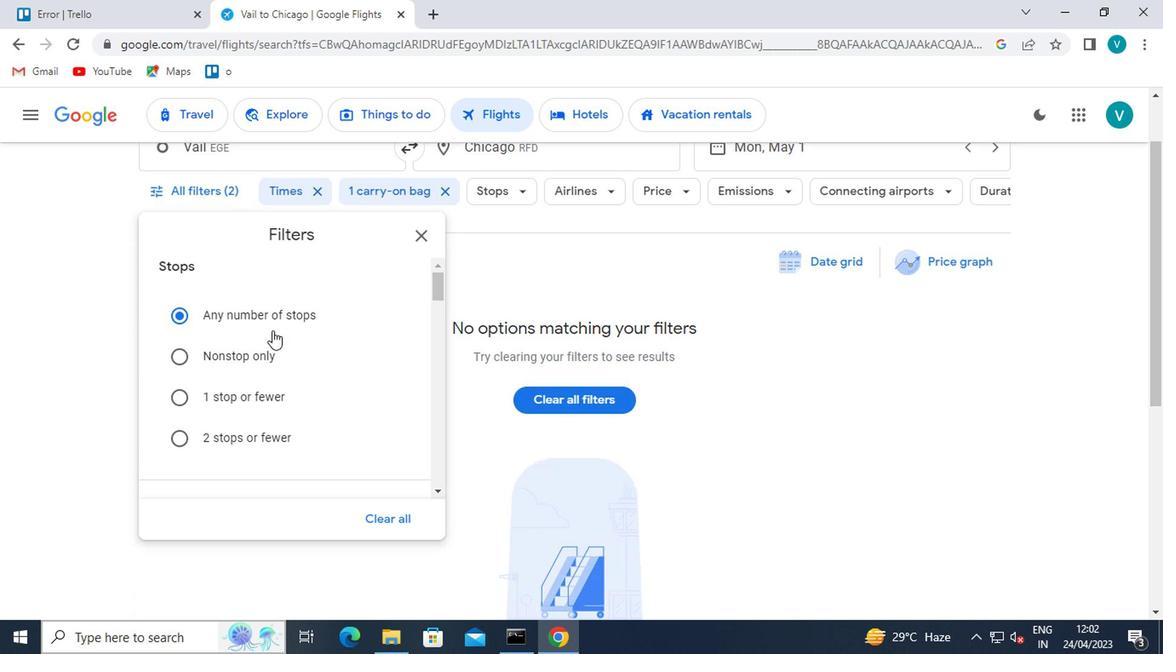 
Action: Mouse scrolled (273, 335) with delta (0, 0)
Screenshot: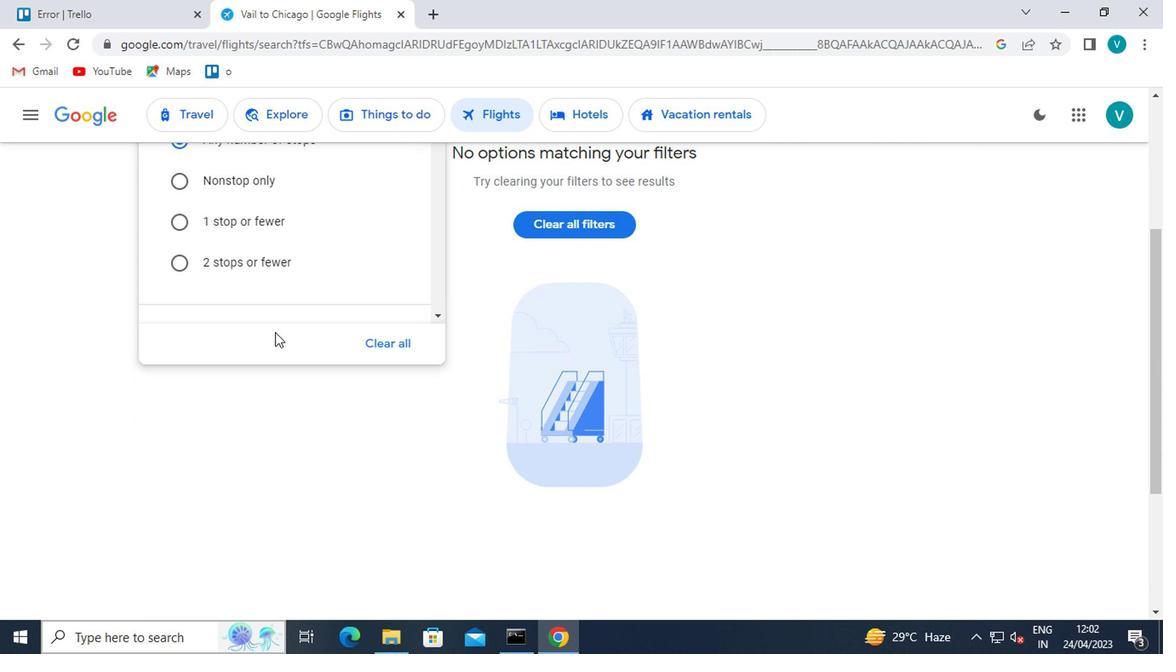 
Action: Mouse scrolled (273, 335) with delta (0, 0)
Screenshot: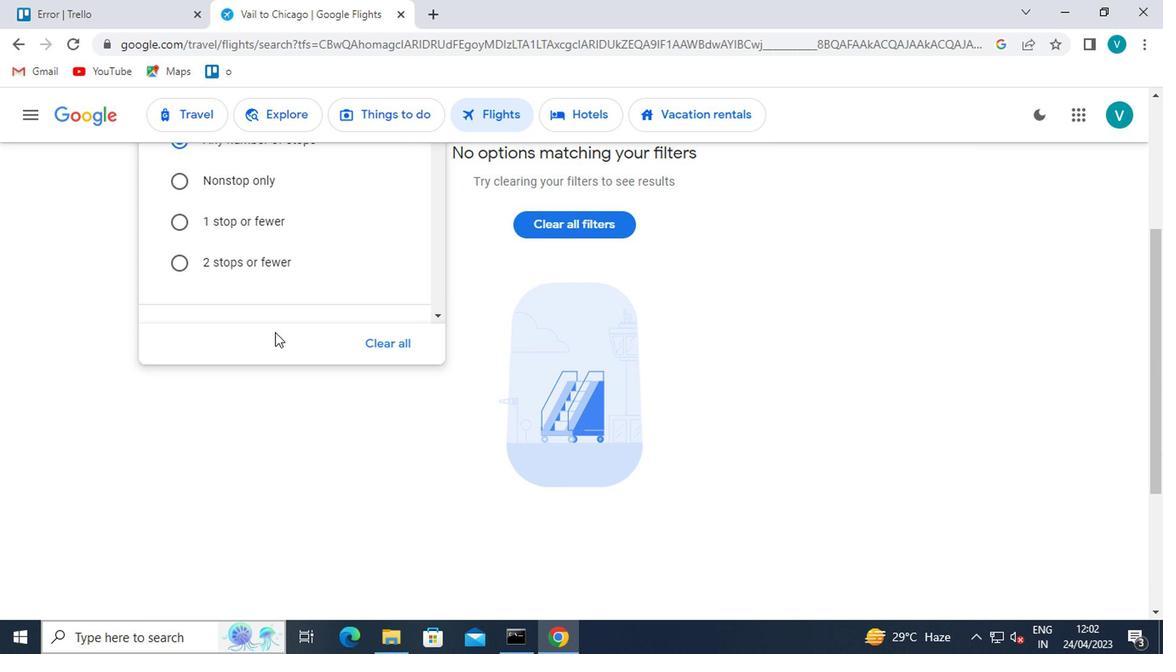 
Action: Mouse moved to (433, 280)
Screenshot: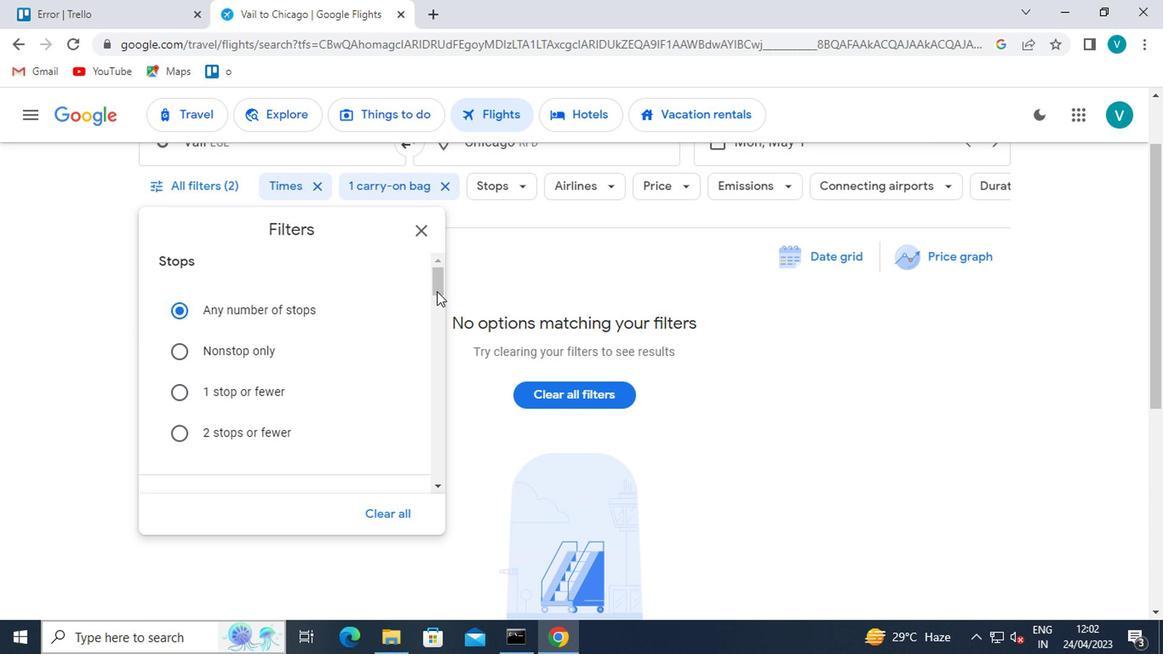 
Action: Mouse pressed left at (433, 280)
Screenshot: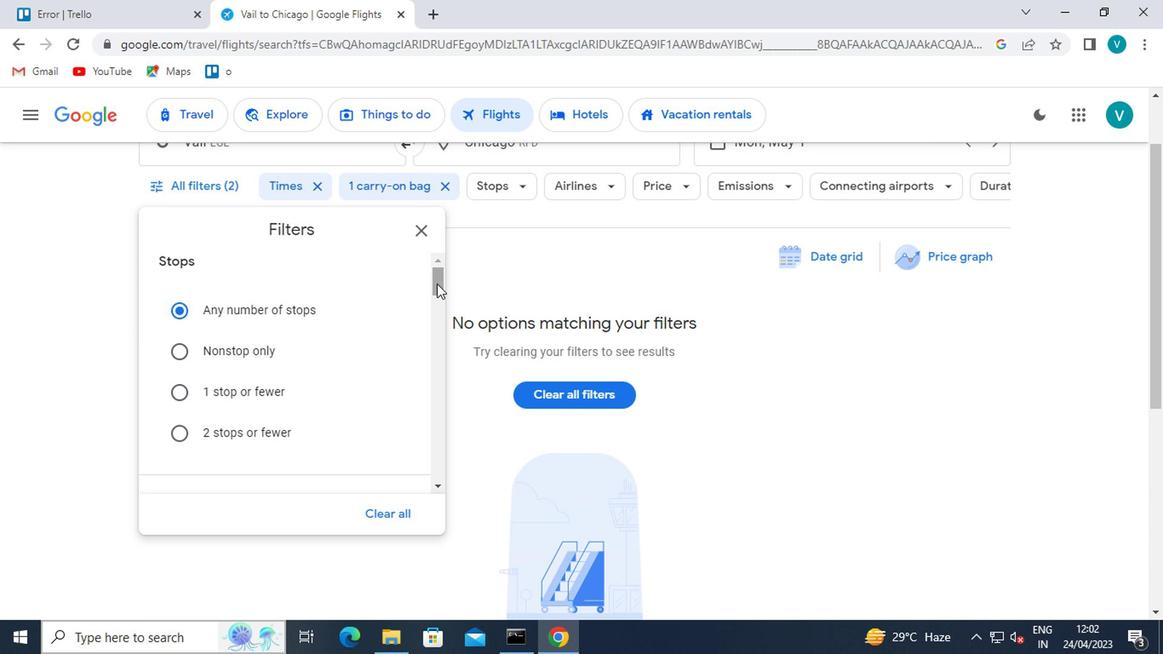 
Action: Mouse moved to (397, 363)
Screenshot: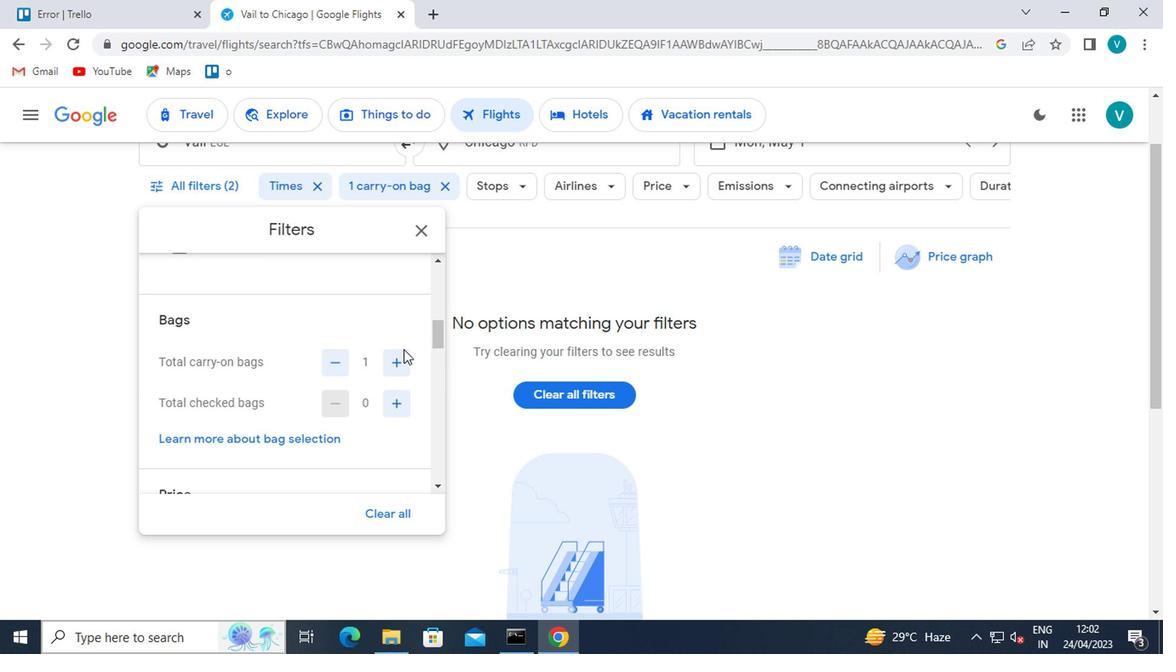 
Action: Mouse pressed left at (397, 363)
Screenshot: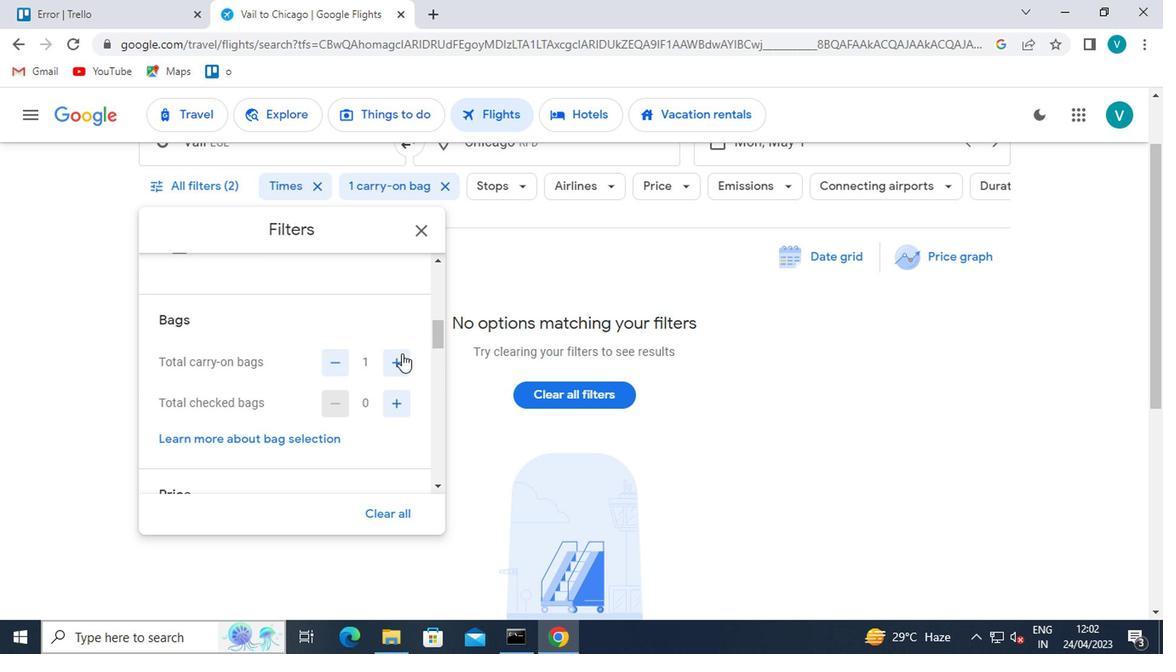 
Action: Mouse moved to (325, 363)
Screenshot: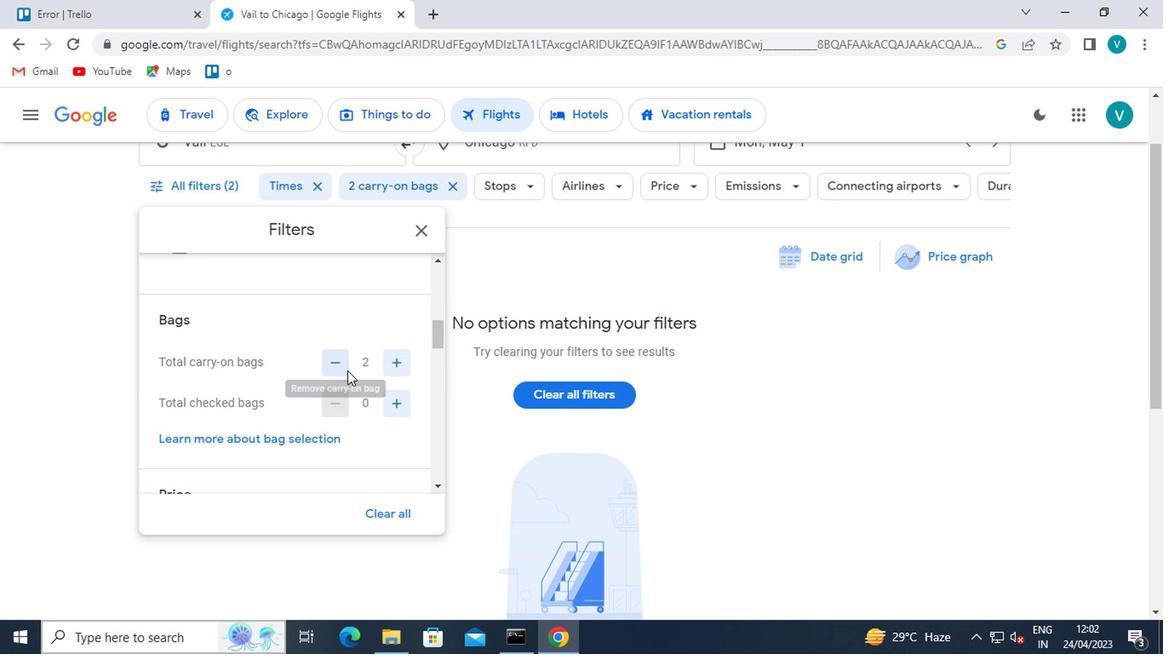 
Action: Mouse pressed left at (325, 363)
Screenshot: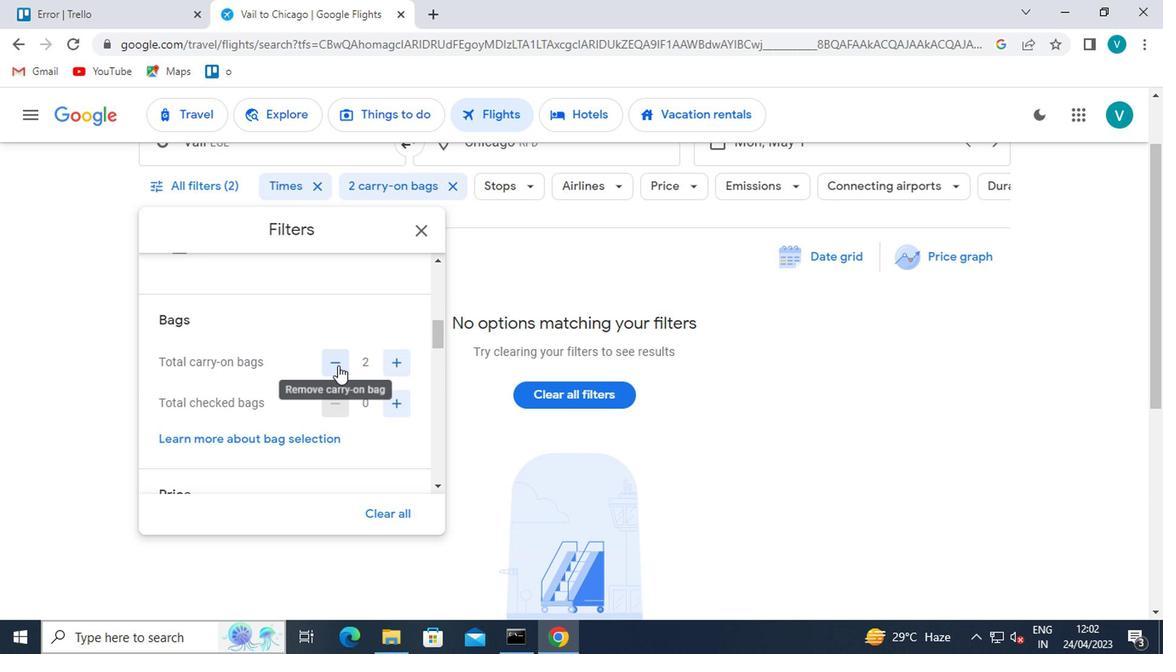 
Action: Mouse pressed left at (325, 363)
Screenshot: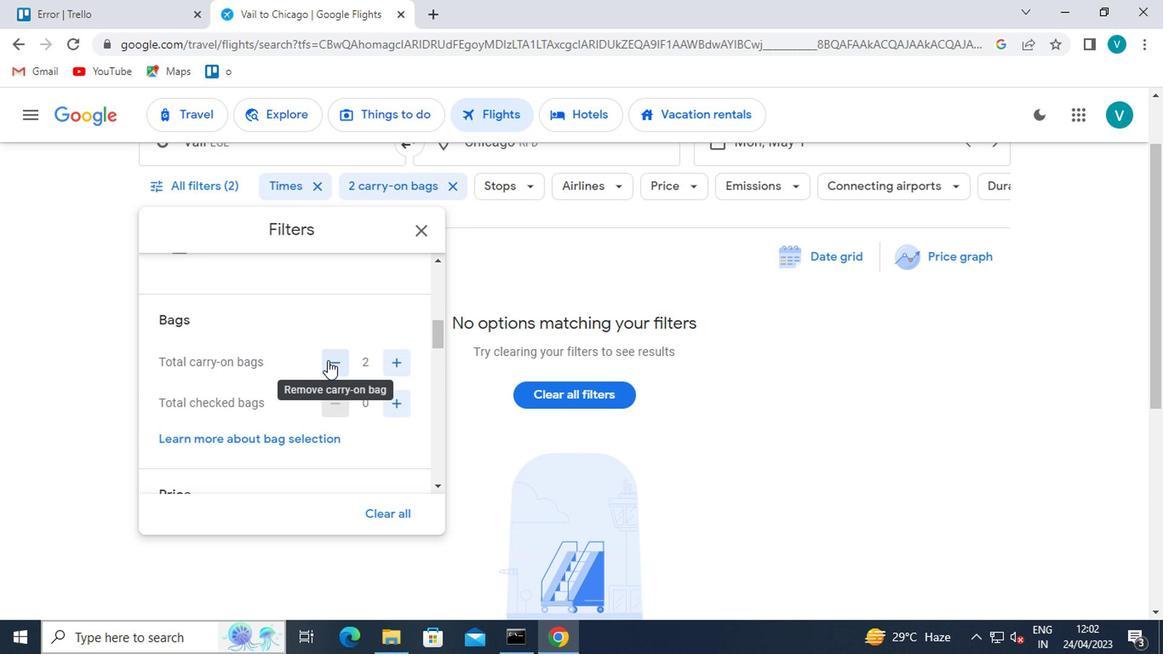 
Action: Mouse moved to (398, 412)
Screenshot: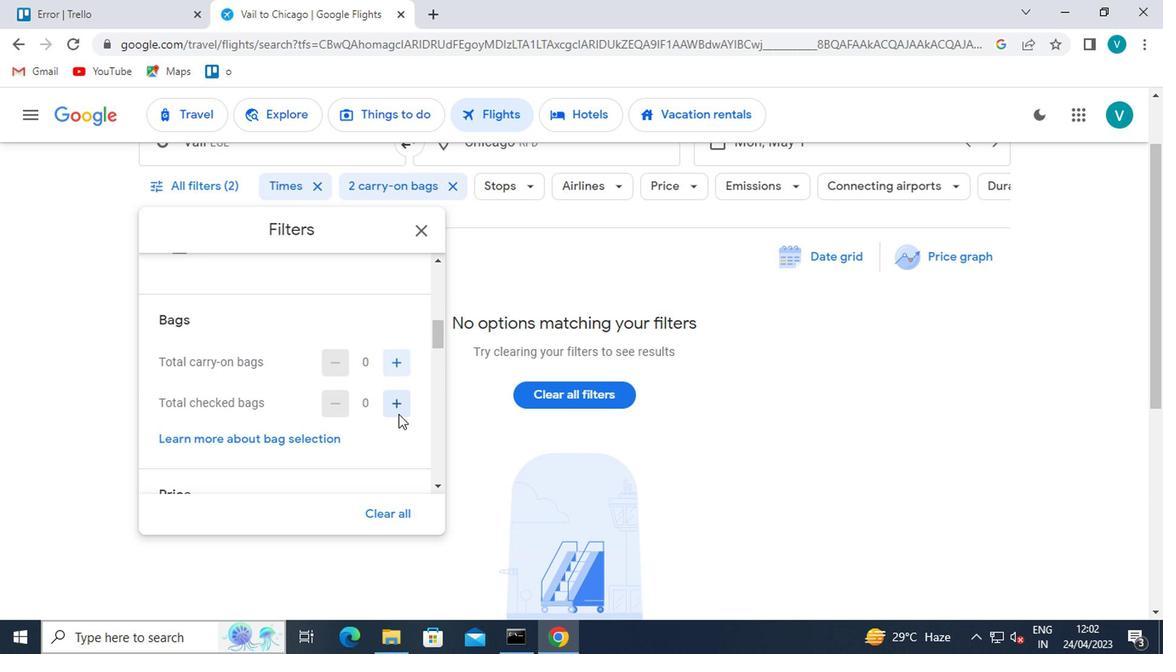 
Action: Mouse pressed left at (398, 412)
Screenshot: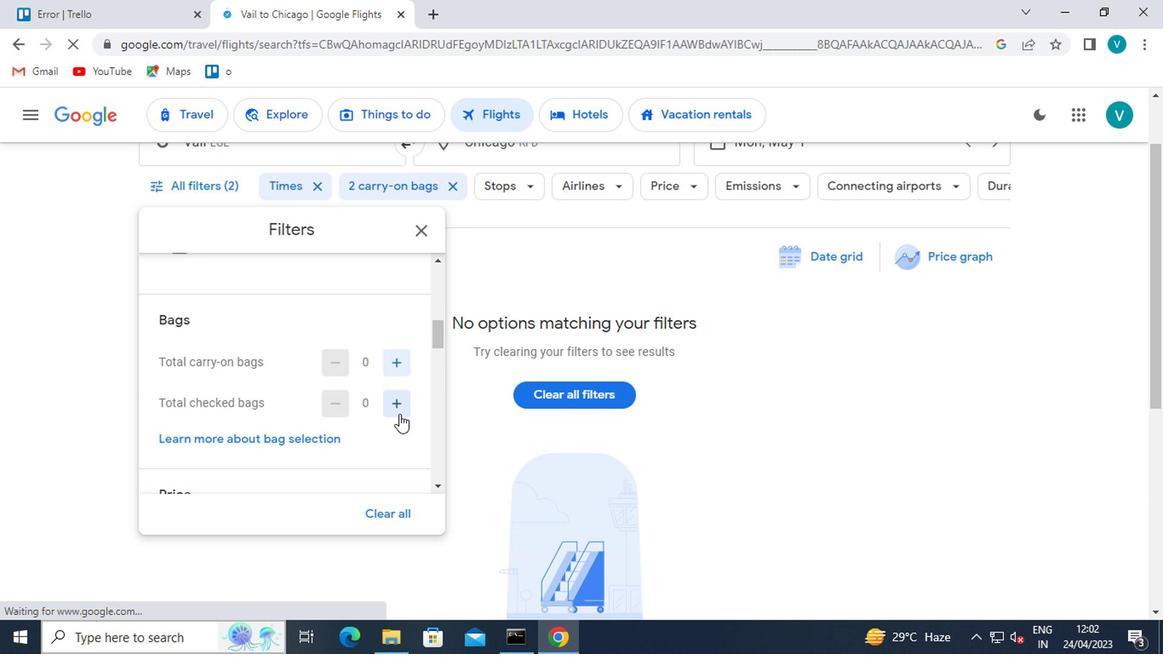 
Action: Mouse pressed left at (398, 412)
Screenshot: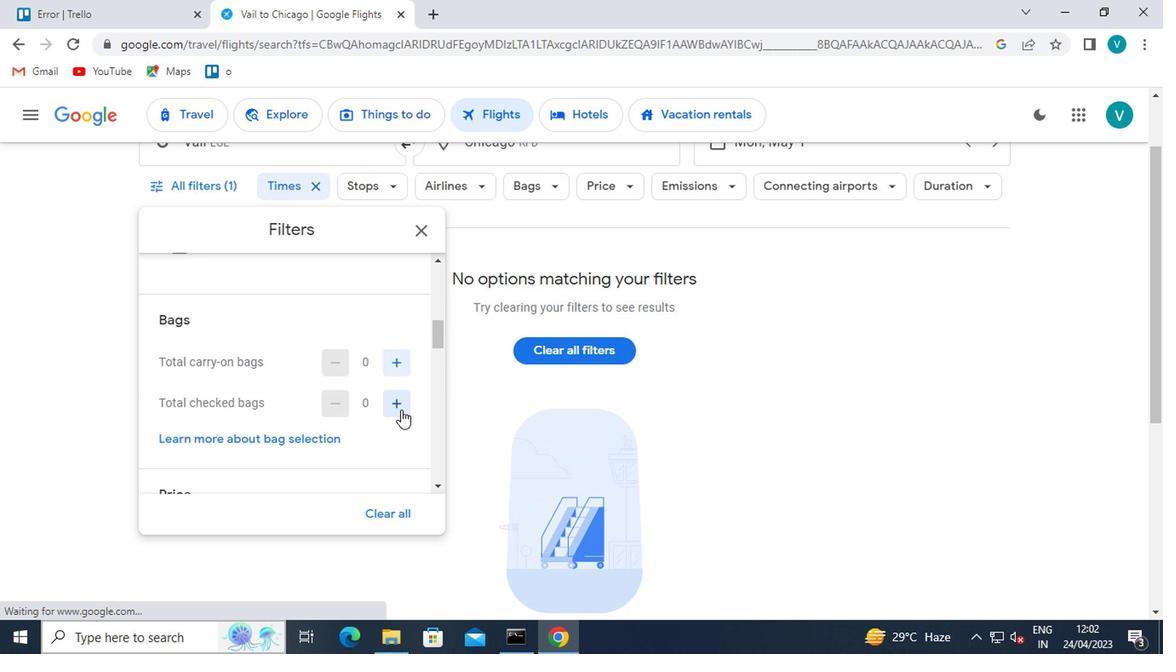 
Action: Mouse moved to (393, 407)
Screenshot: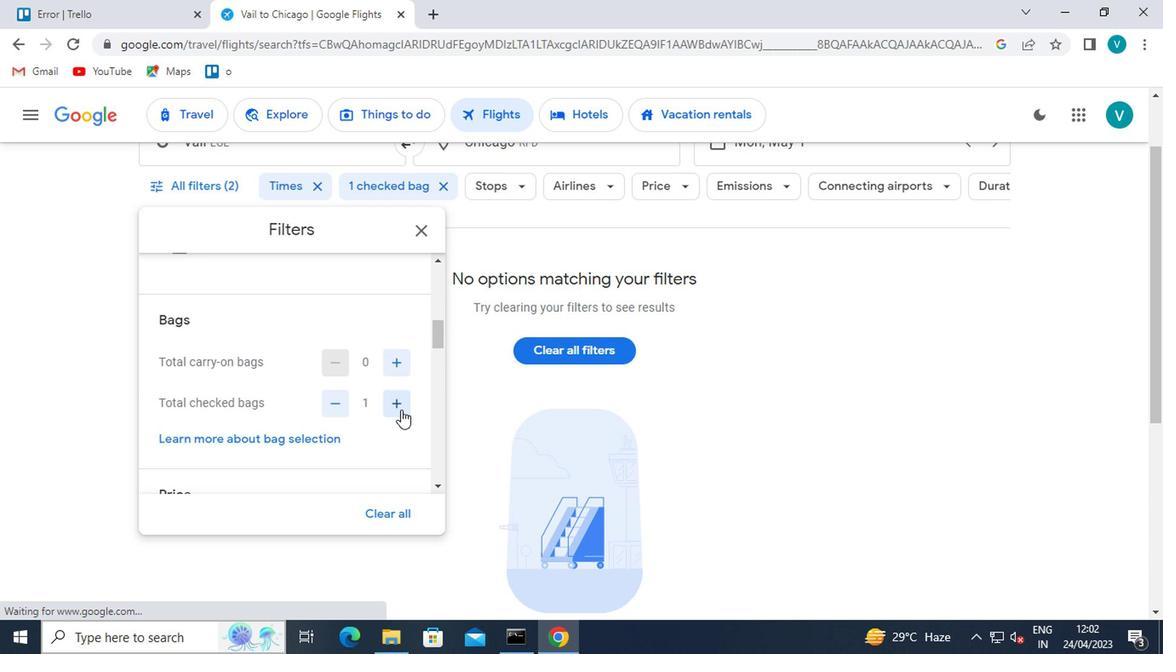 
Action: Mouse pressed left at (393, 407)
Screenshot: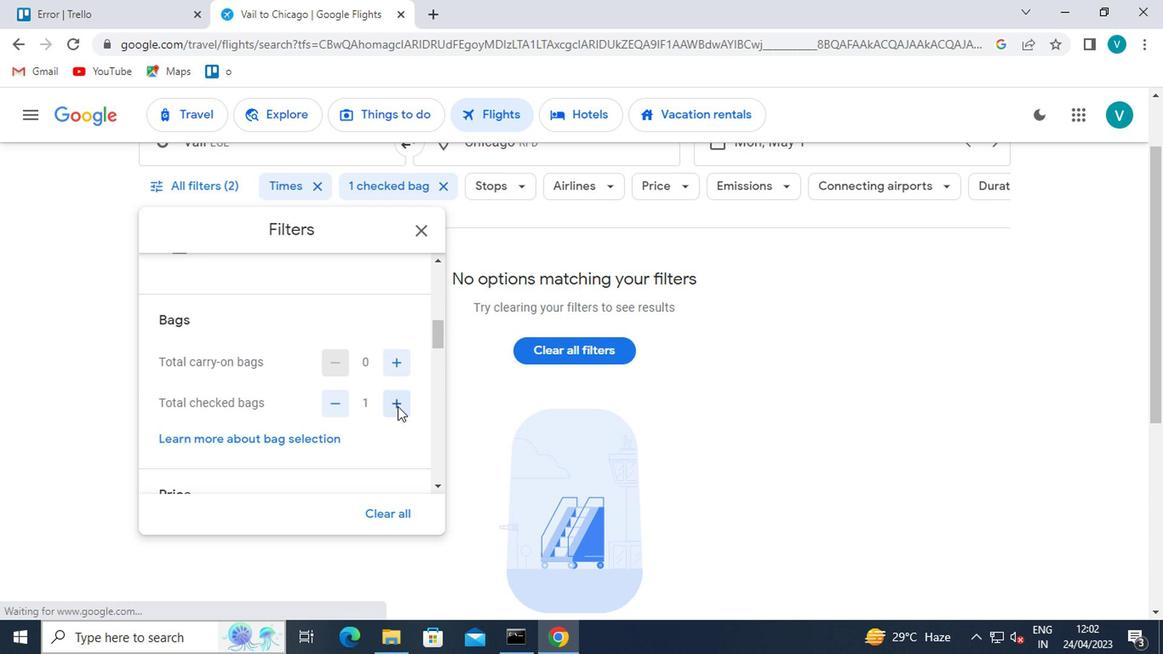 
Action: Mouse moved to (388, 411)
Screenshot: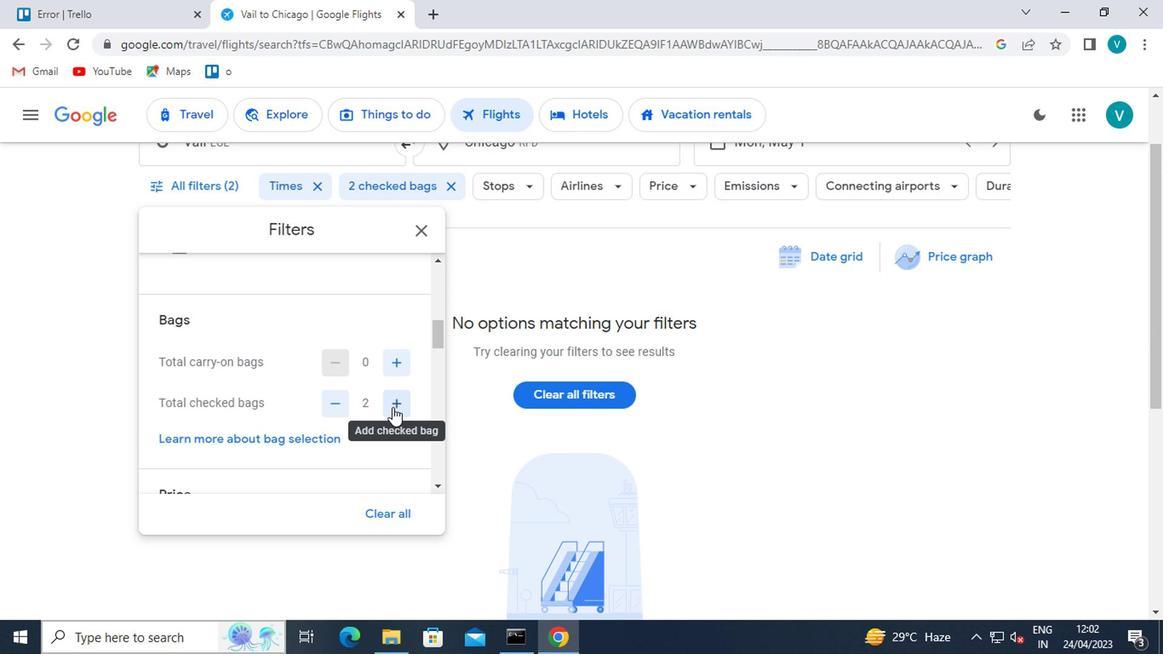 
Action: Mouse scrolled (388, 410) with delta (0, -1)
Screenshot: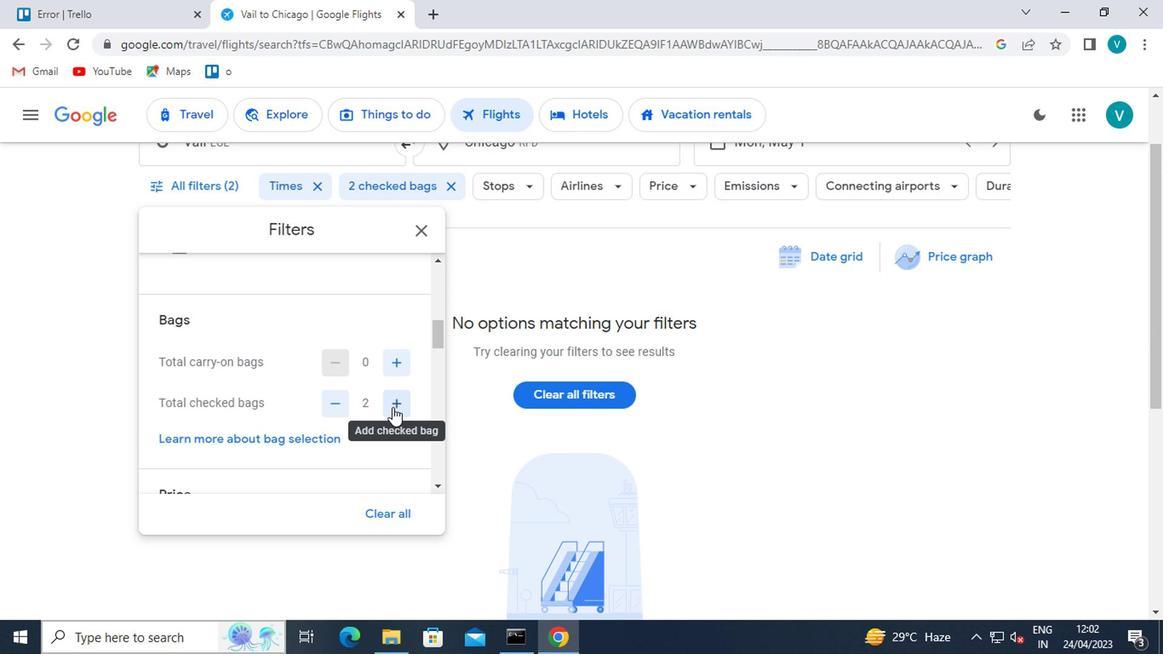 
Action: Mouse moved to (369, 424)
Screenshot: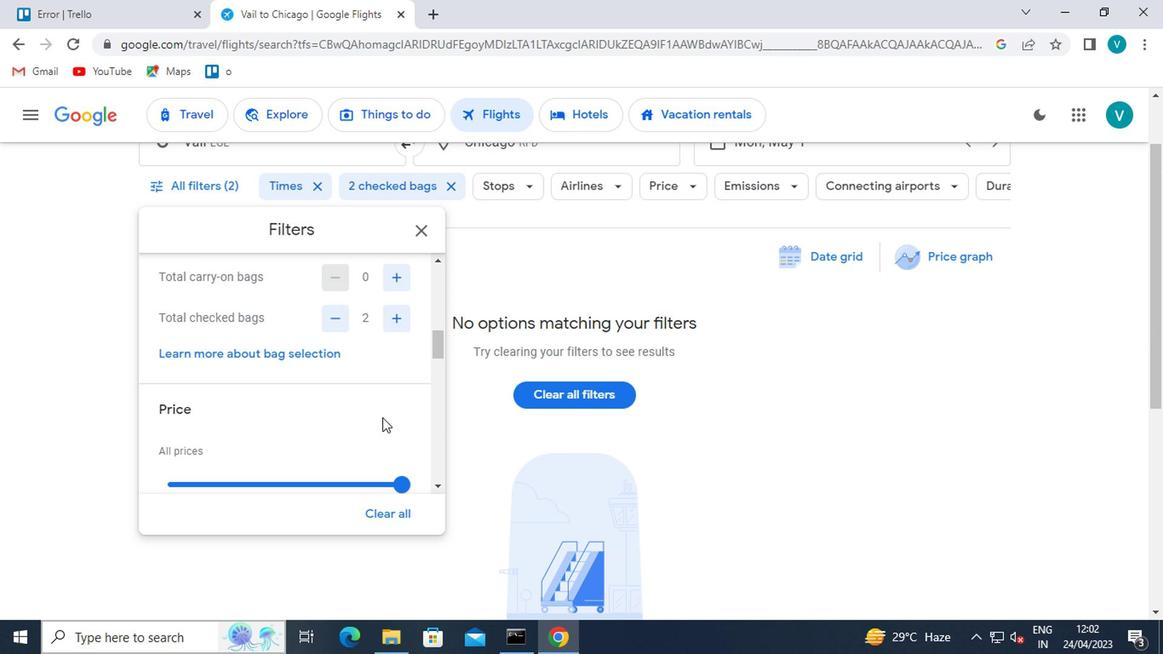 
Action: Mouse scrolled (369, 424) with delta (0, 0)
Screenshot: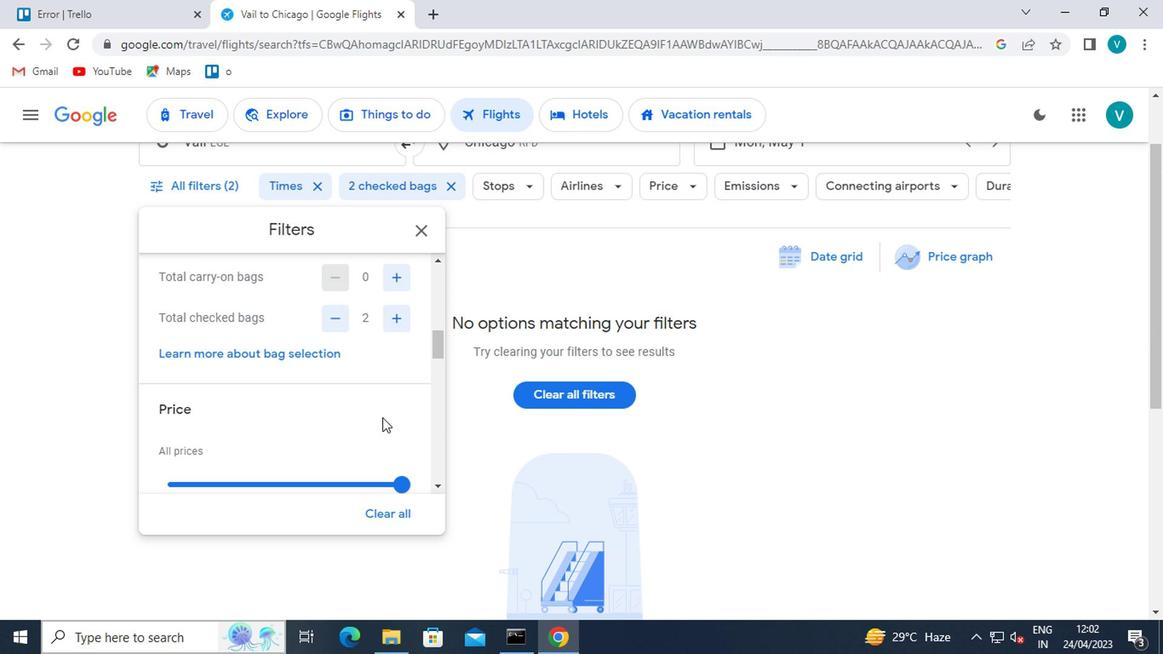 
Action: Mouse moved to (395, 403)
Screenshot: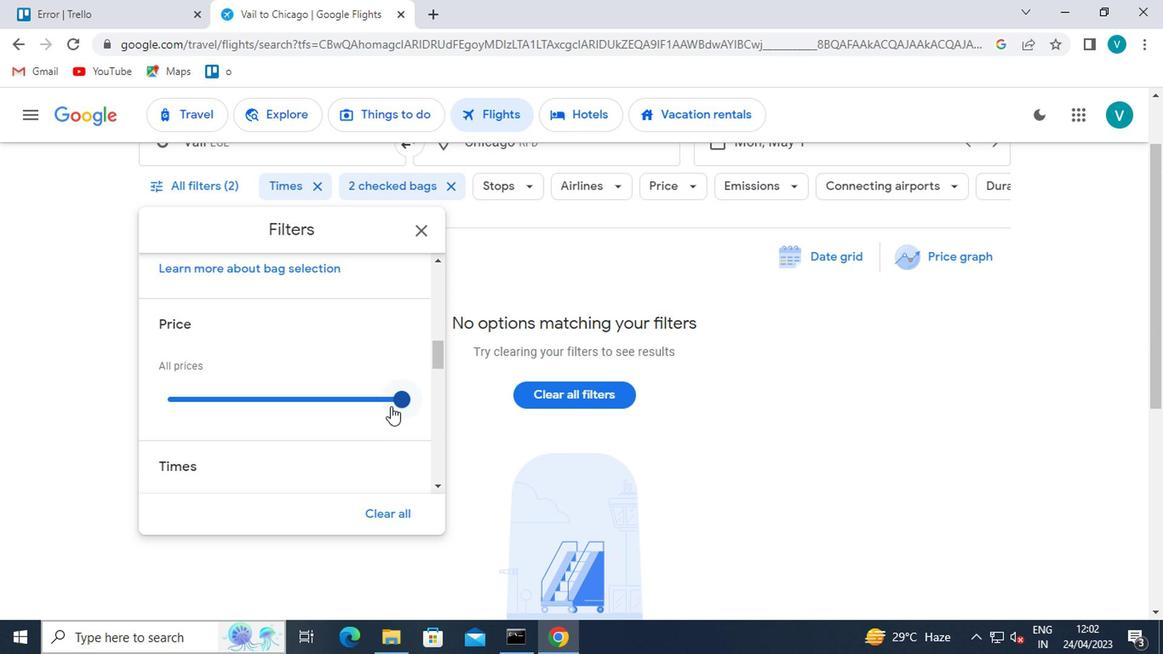 
Action: Mouse pressed left at (395, 403)
Screenshot: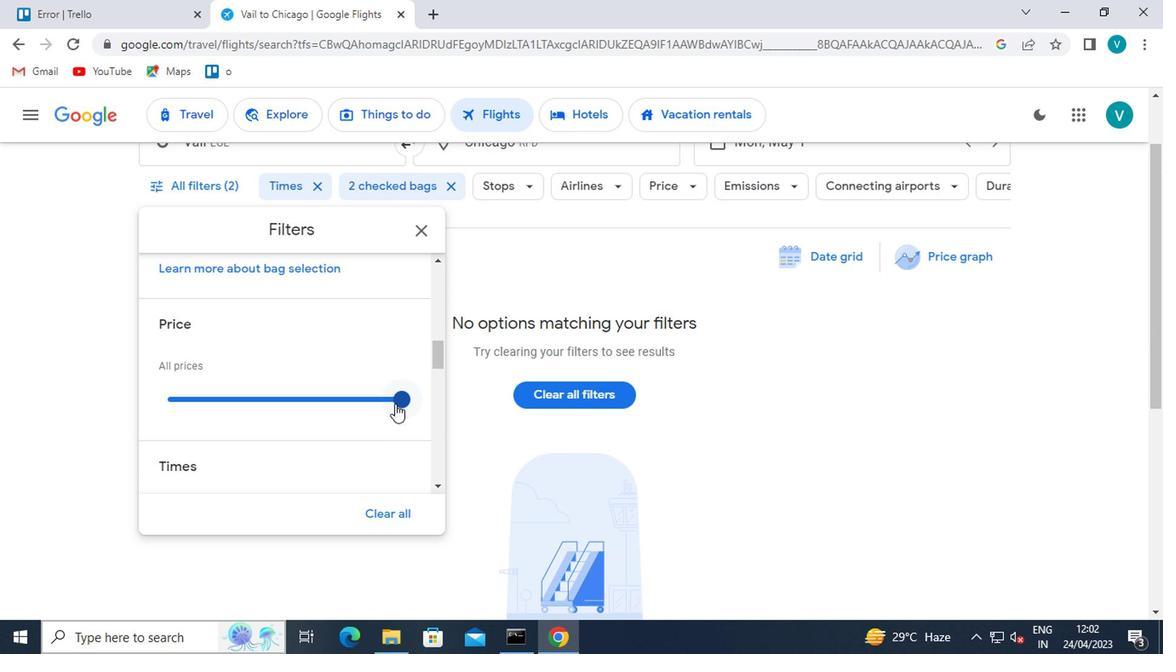 
Action: Mouse moved to (353, 416)
Screenshot: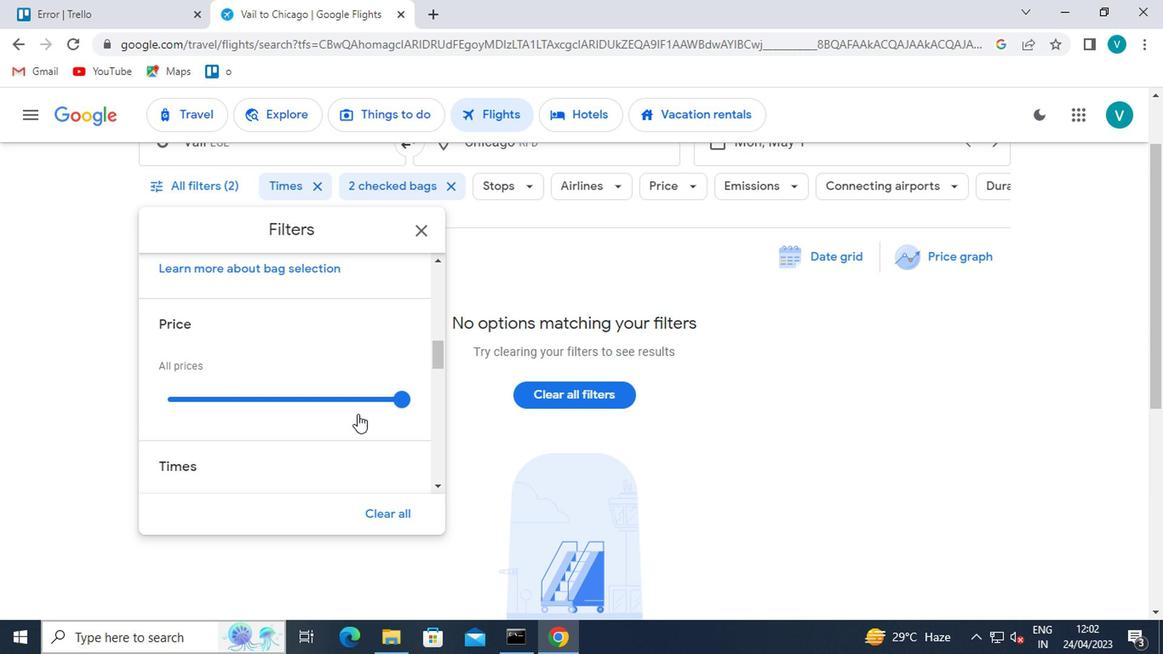 
Action: Mouse scrolled (353, 416) with delta (0, 0)
Screenshot: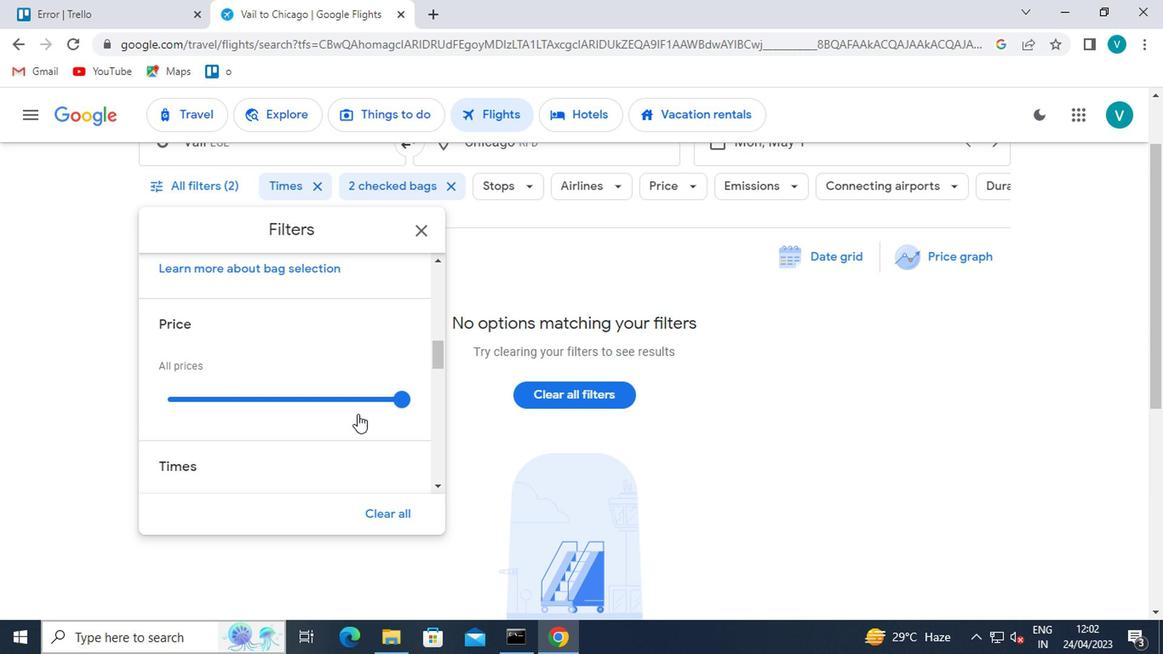 
Action: Mouse scrolled (353, 416) with delta (0, 0)
Screenshot: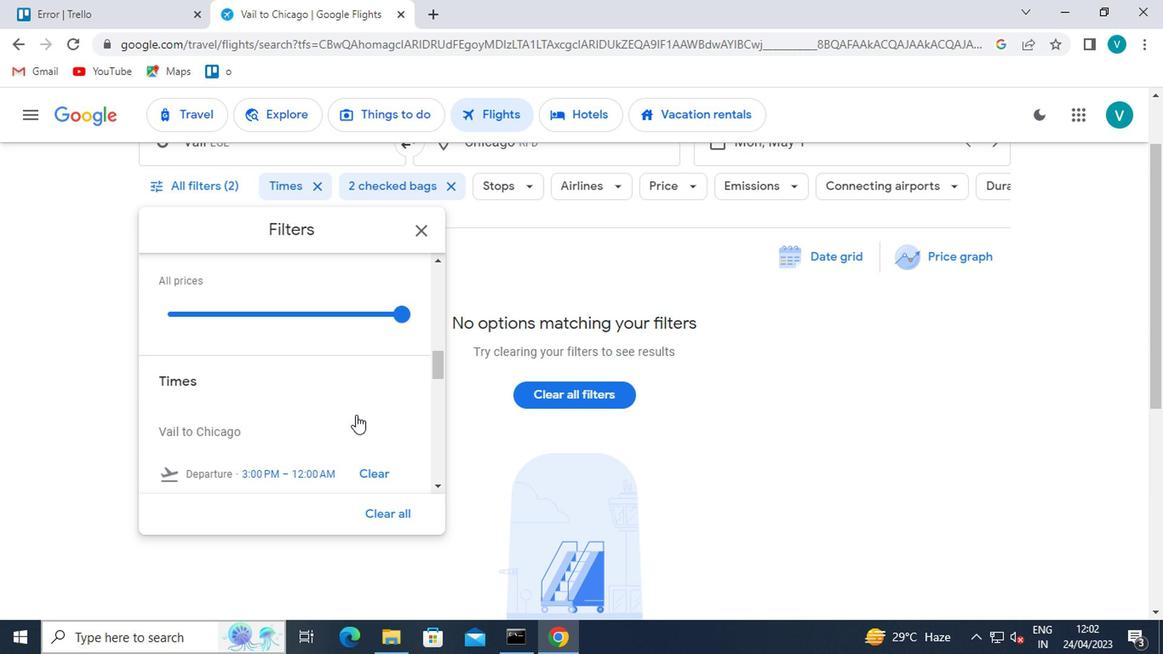 
Action: Mouse moved to (313, 421)
Screenshot: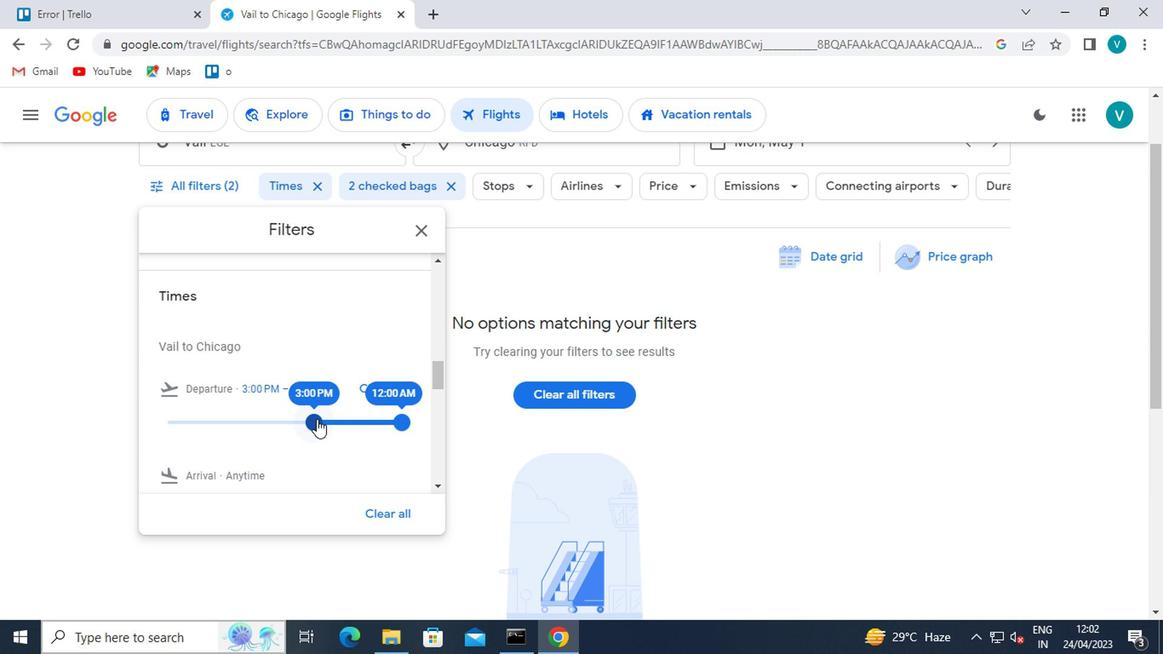 
Action: Mouse pressed left at (313, 421)
Screenshot: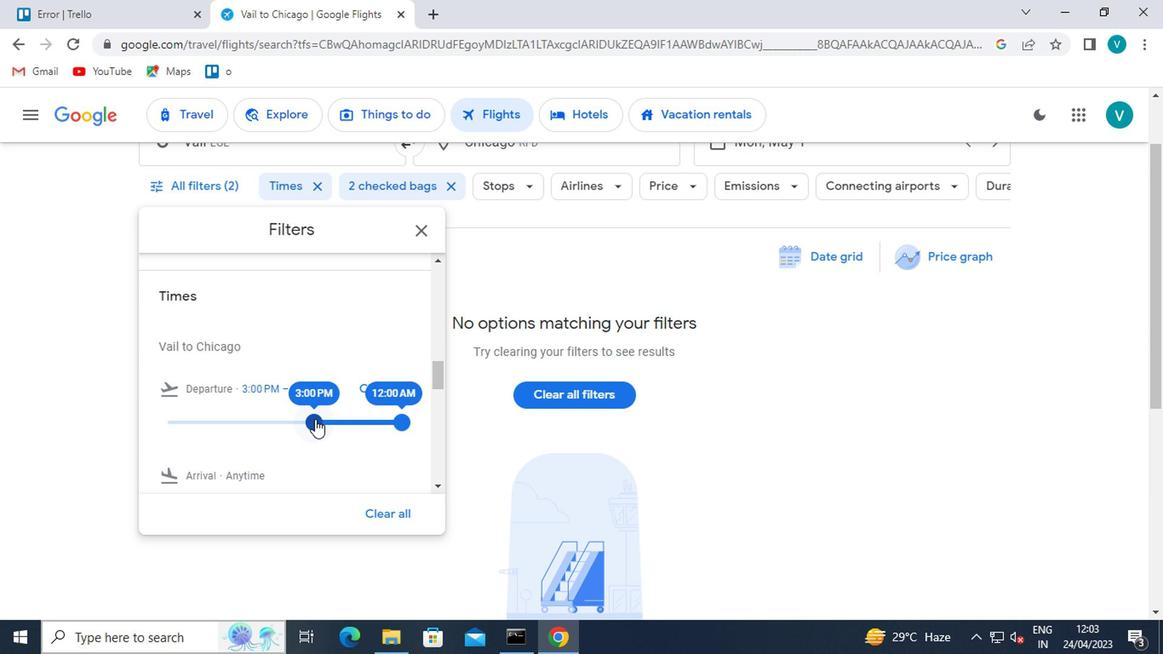 
Action: Mouse moved to (350, 421)
Screenshot: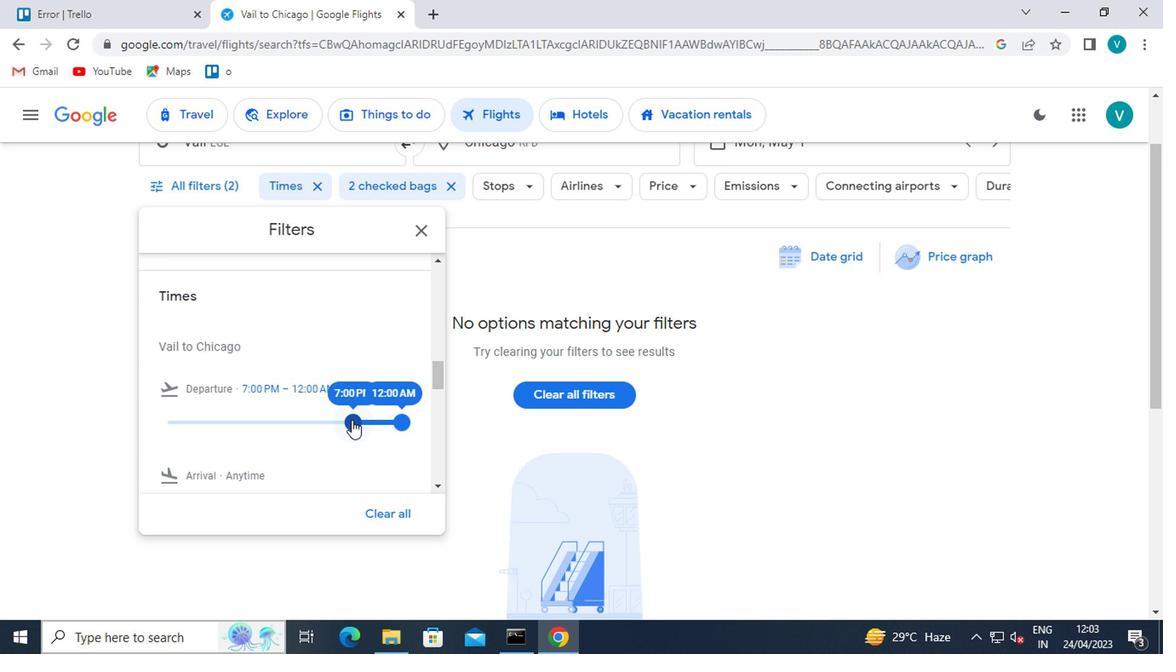 
